 Task: Filter people with the keyword Company.
Action: Mouse moved to (427, 79)
Screenshot: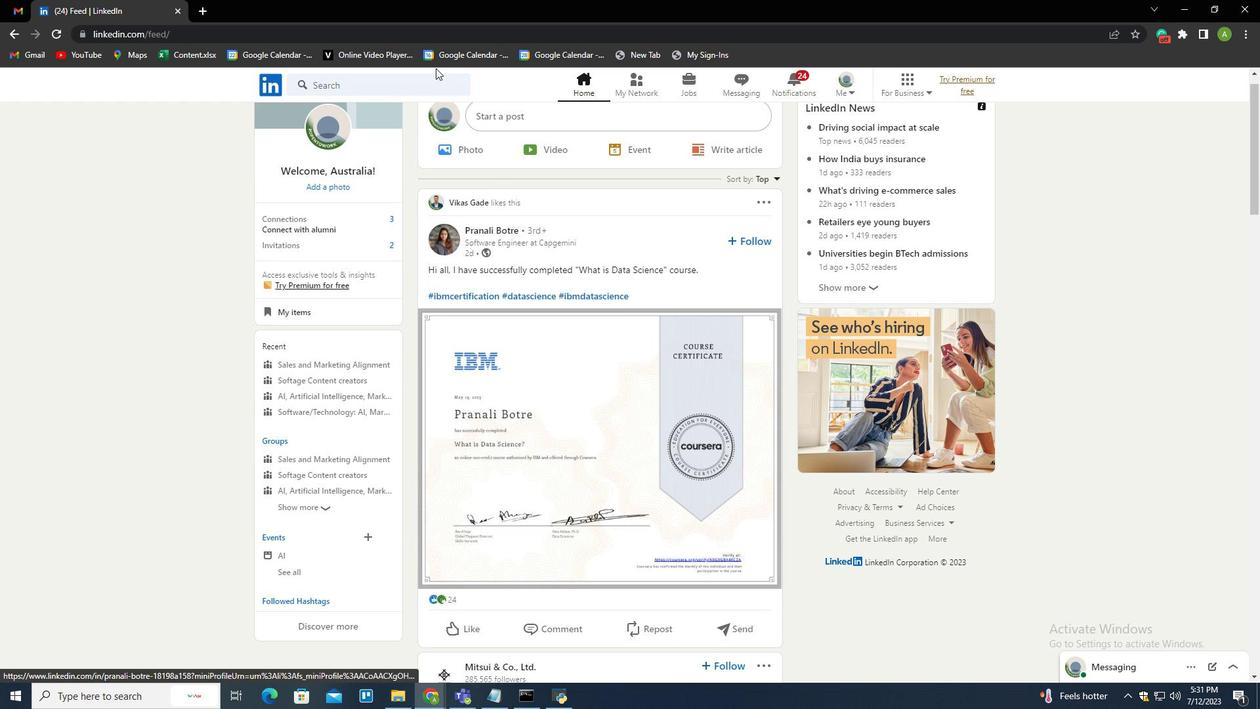 
Action: Mouse pressed left at (427, 79)
Screenshot: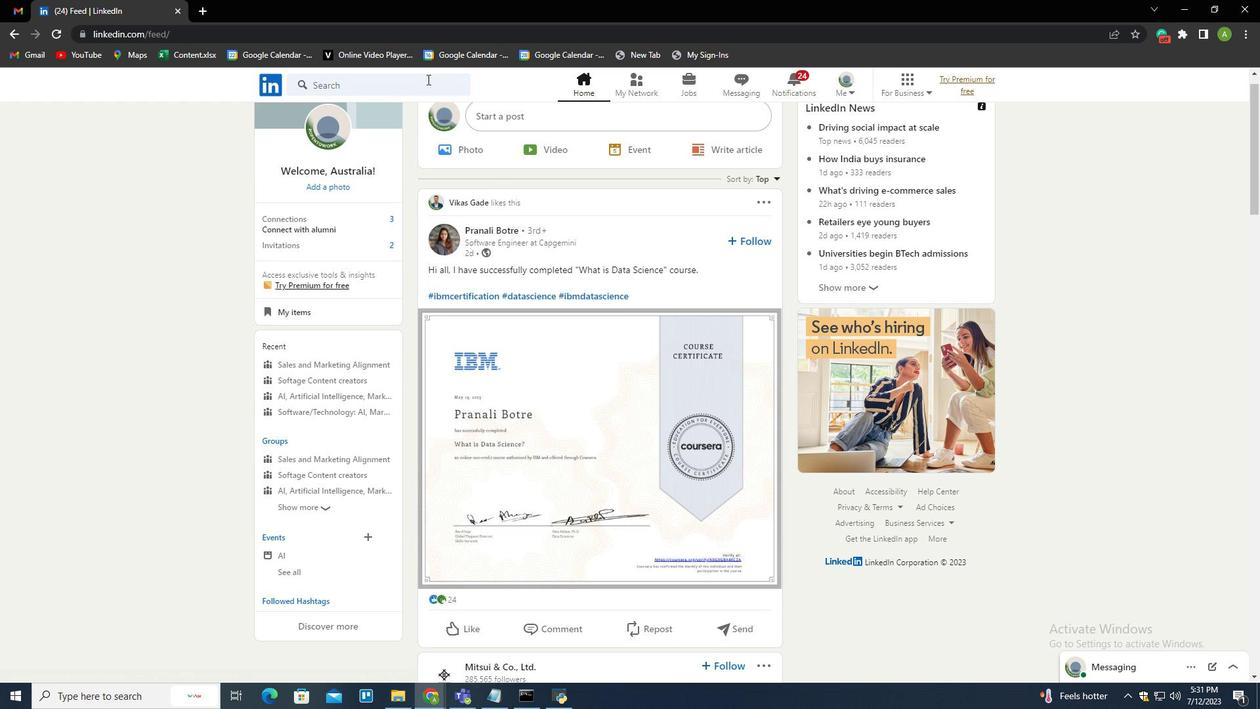 
Action: Mouse moved to (355, 194)
Screenshot: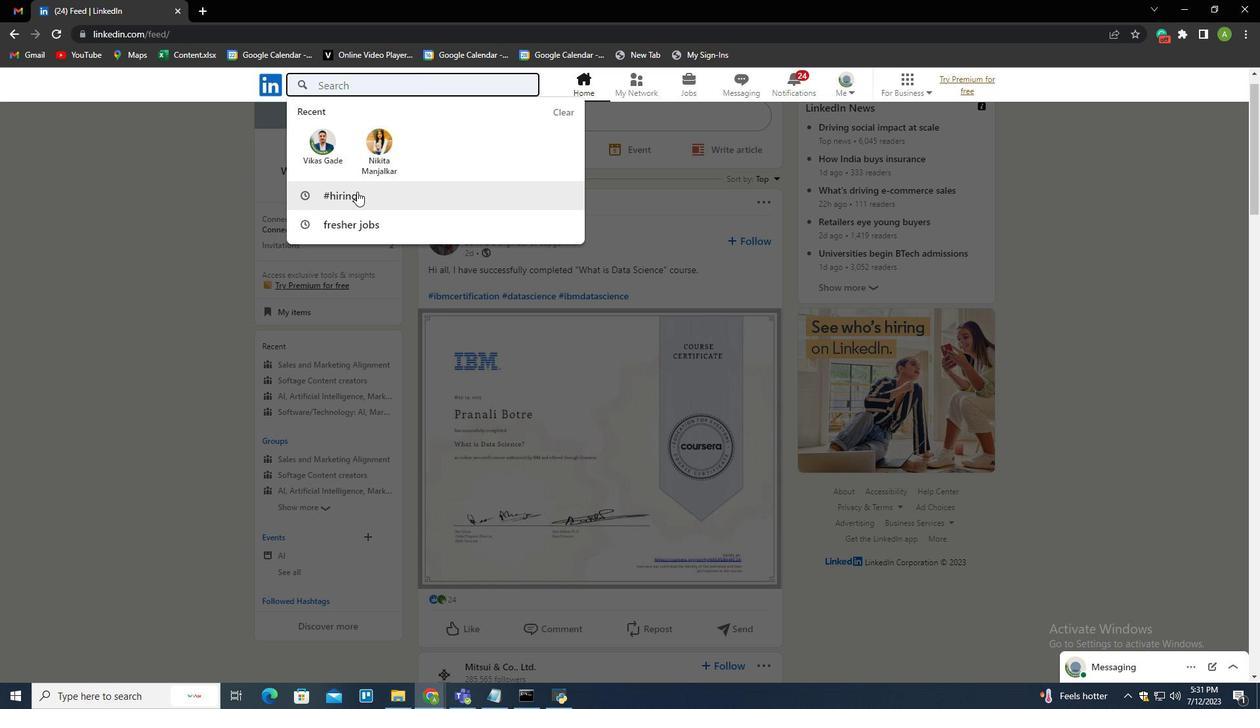 
Action: Mouse pressed left at (355, 194)
Screenshot: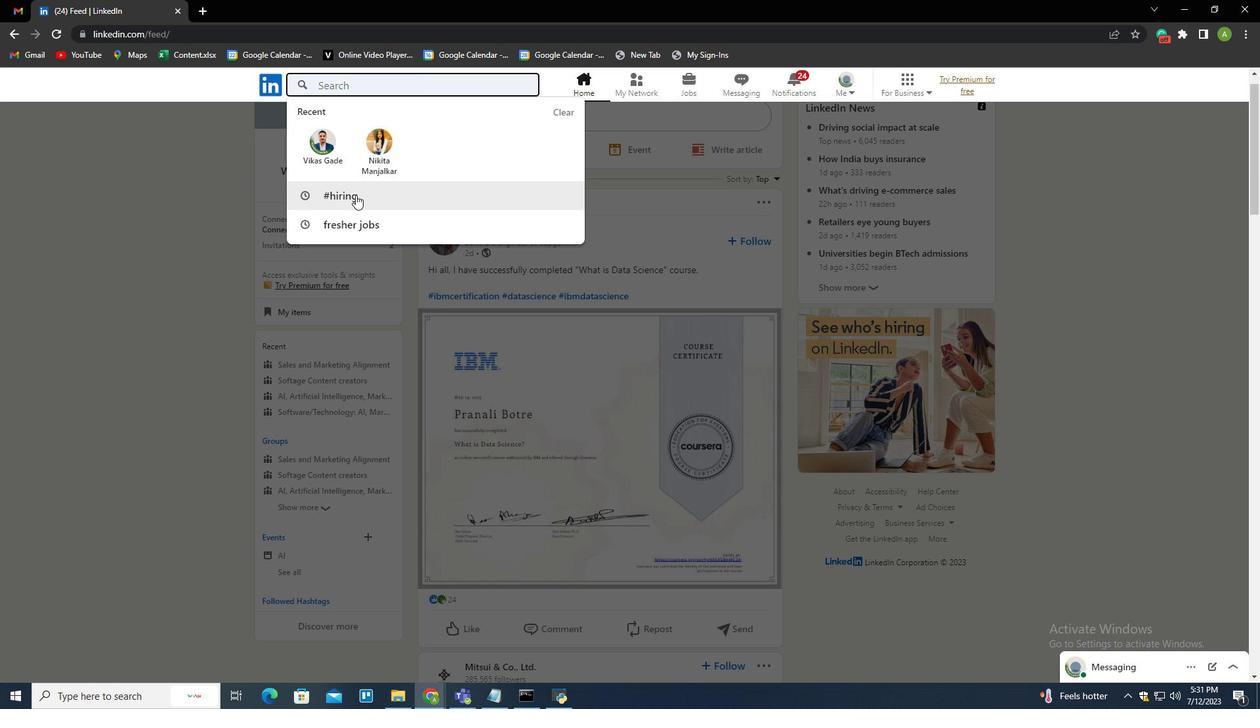 
Action: Mouse moved to (496, 122)
Screenshot: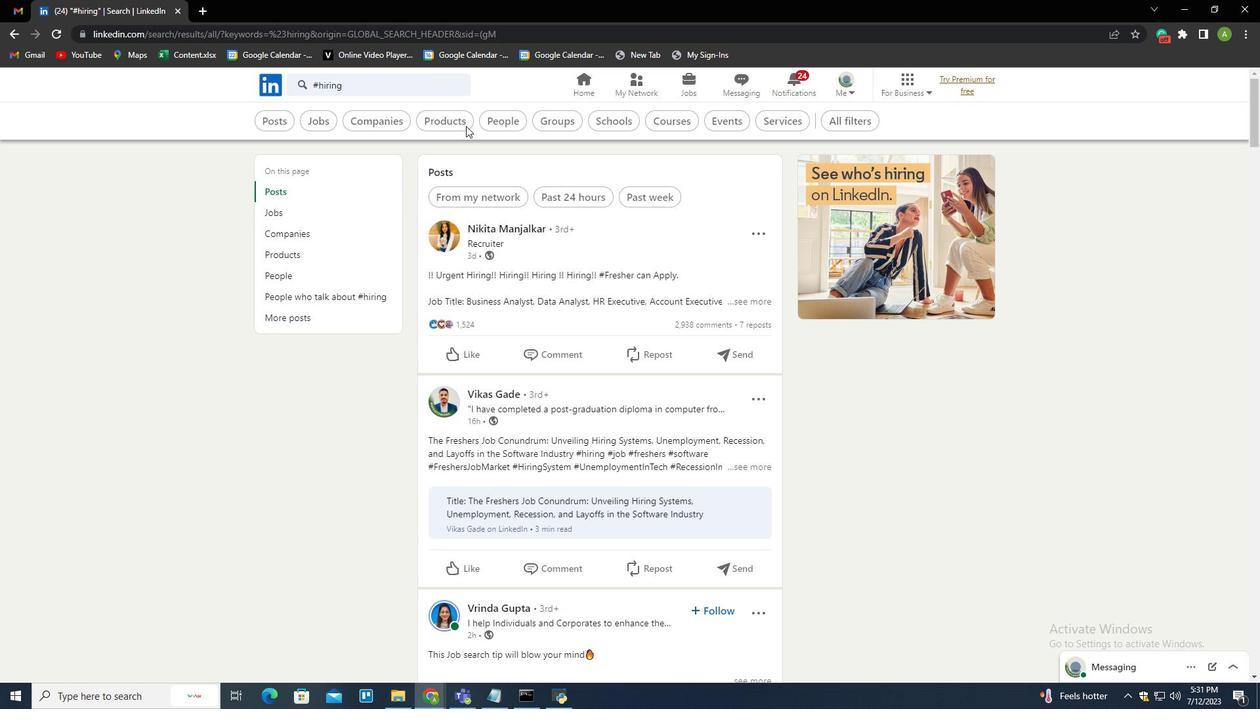 
Action: Mouse pressed left at (496, 122)
Screenshot: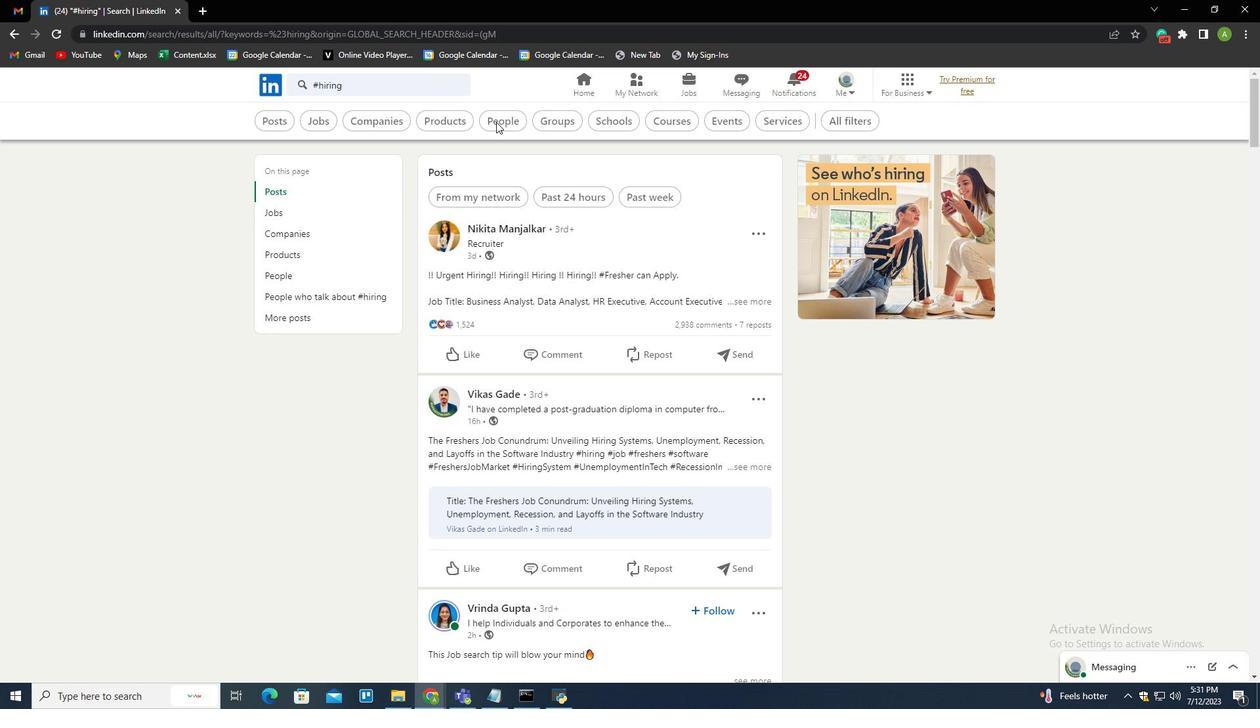 
Action: Mouse moved to (637, 118)
Screenshot: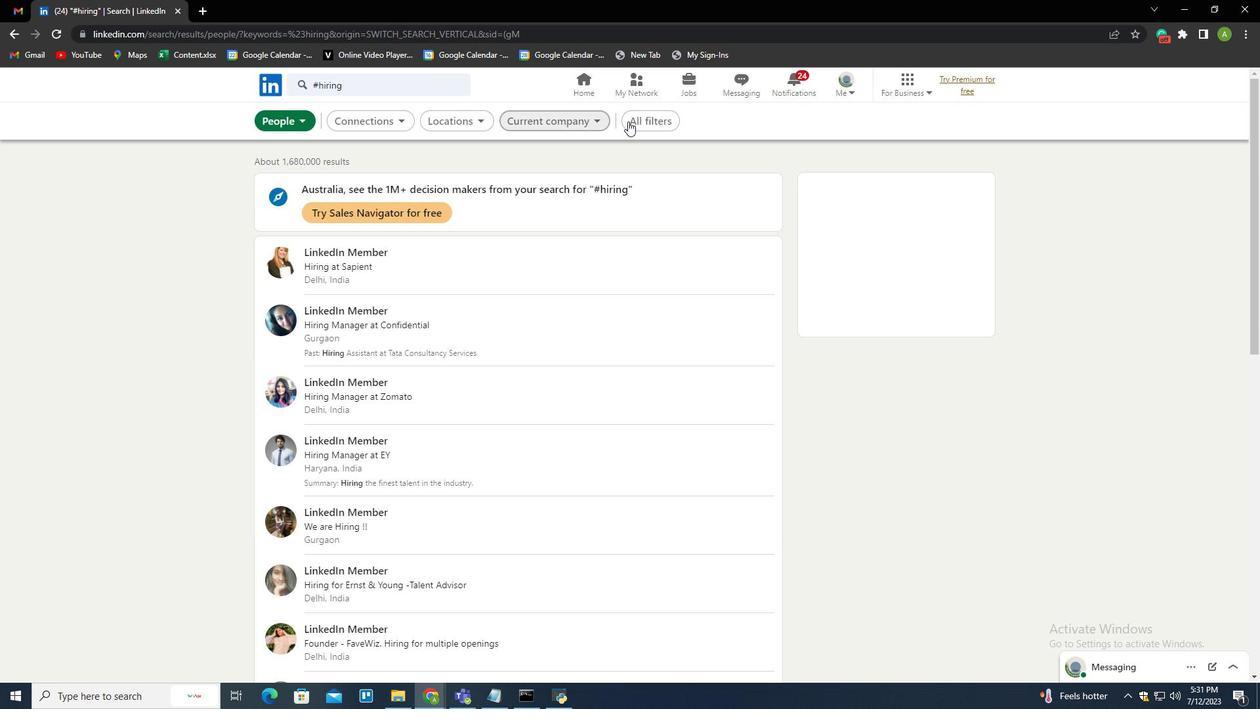 
Action: Mouse pressed left at (637, 118)
Screenshot: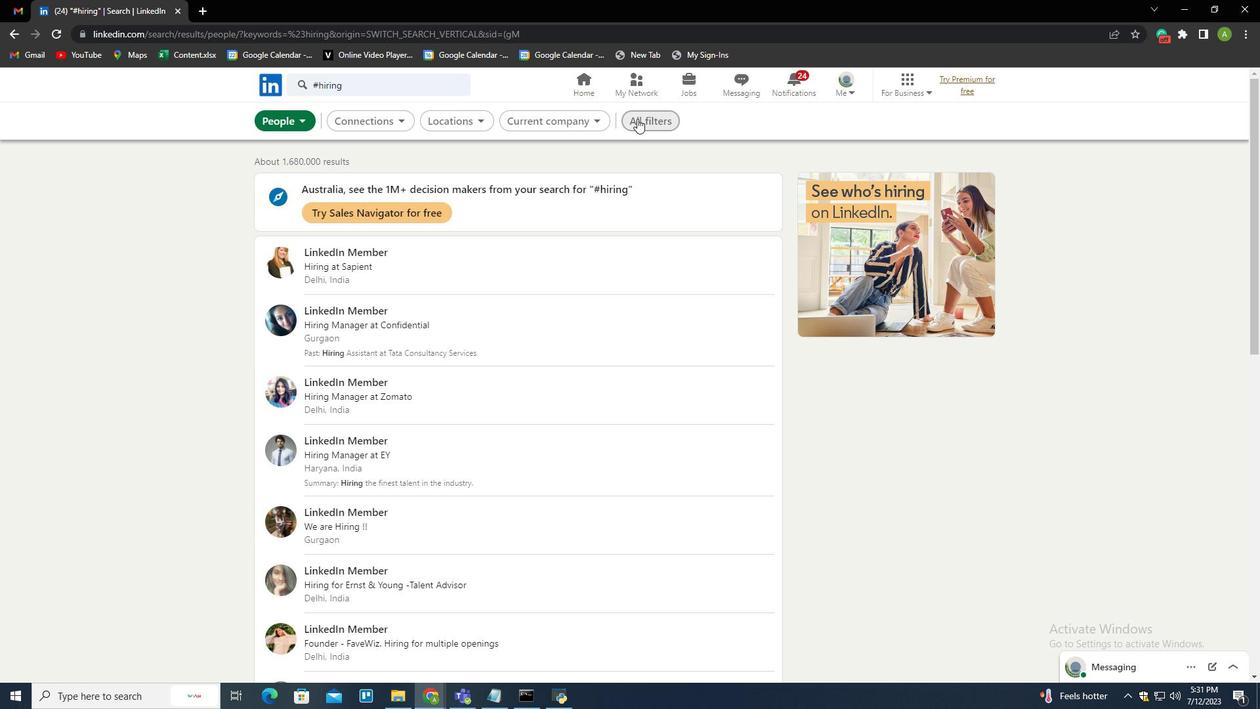 
Action: Mouse moved to (974, 362)
Screenshot: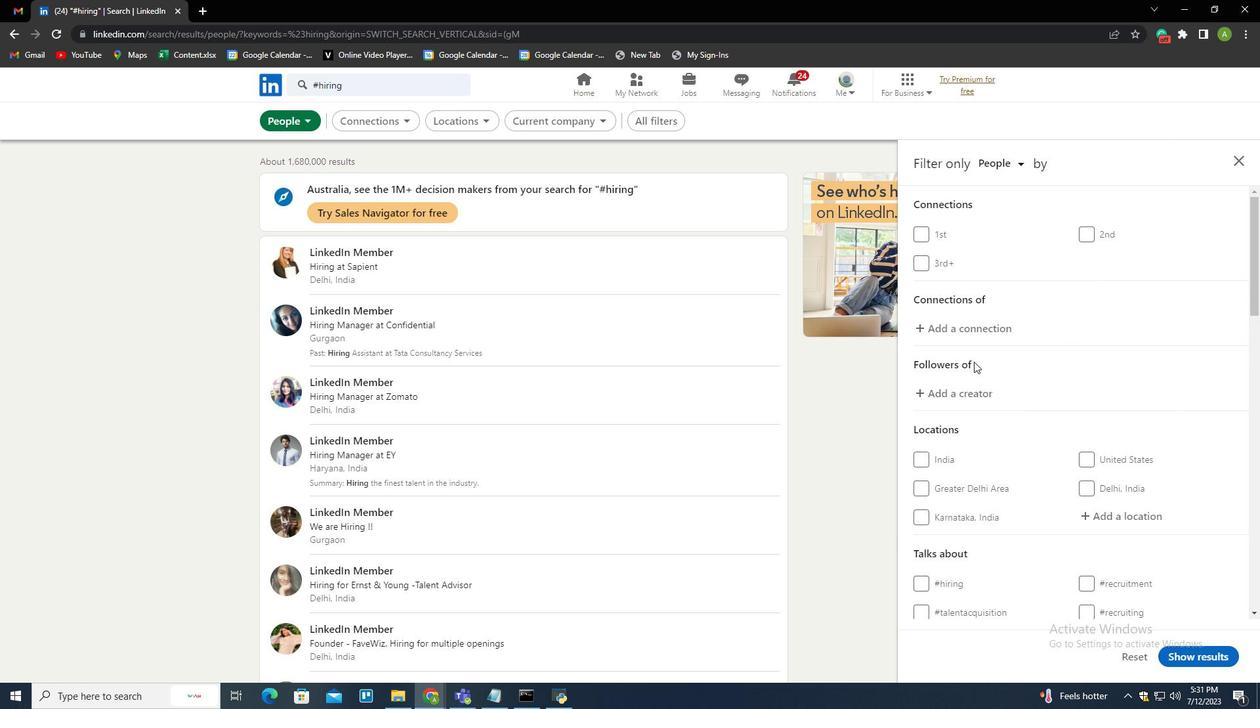 
Action: Mouse scrolled (974, 361) with delta (0, 0)
Screenshot: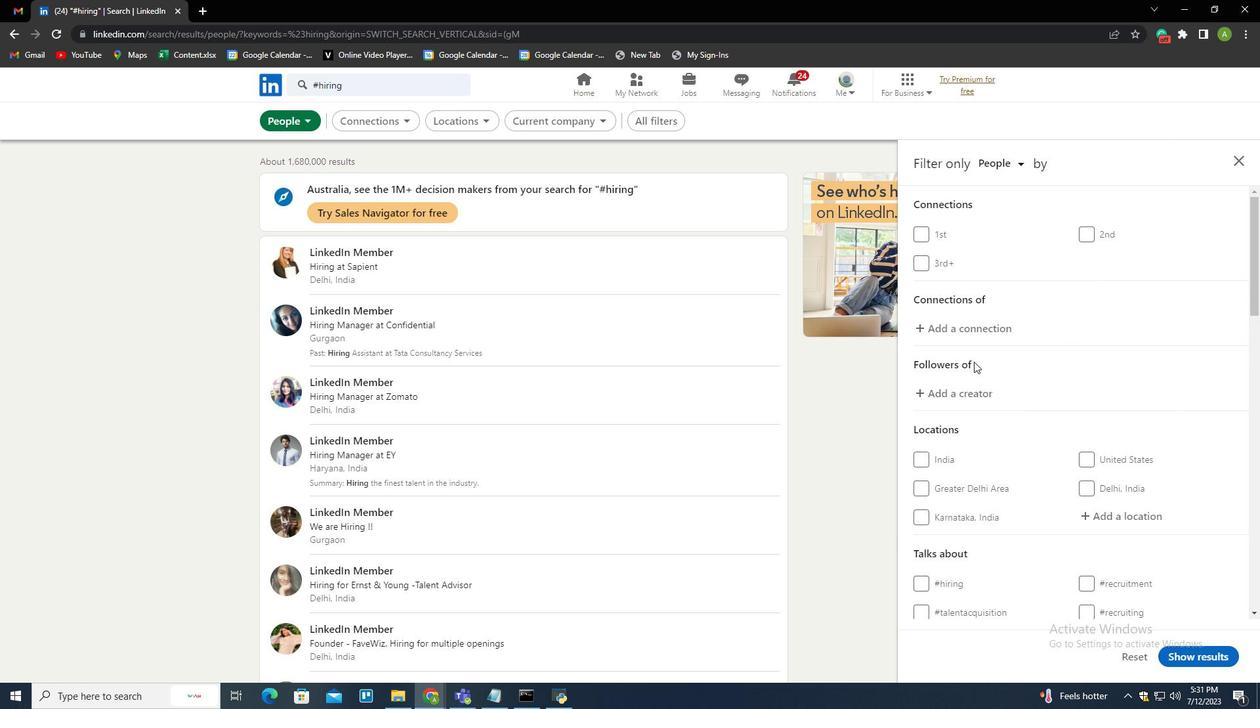 
Action: Mouse moved to (976, 363)
Screenshot: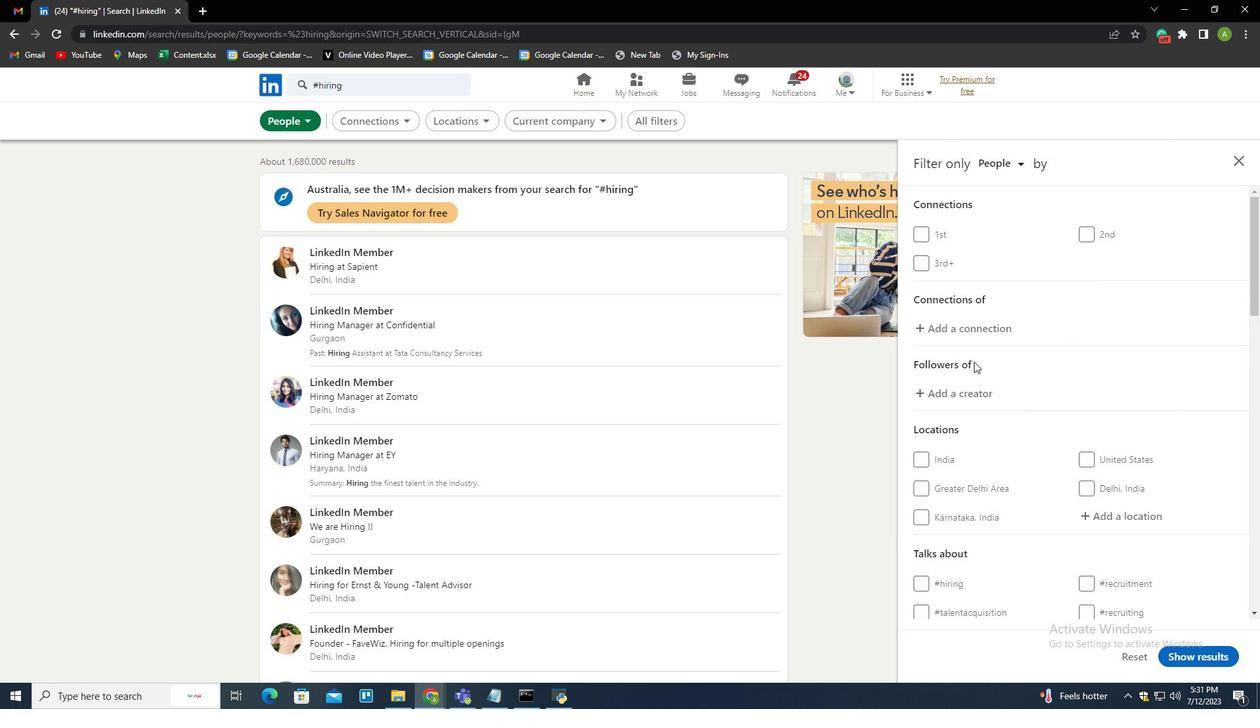 
Action: Mouse scrolled (976, 363) with delta (0, 0)
Screenshot: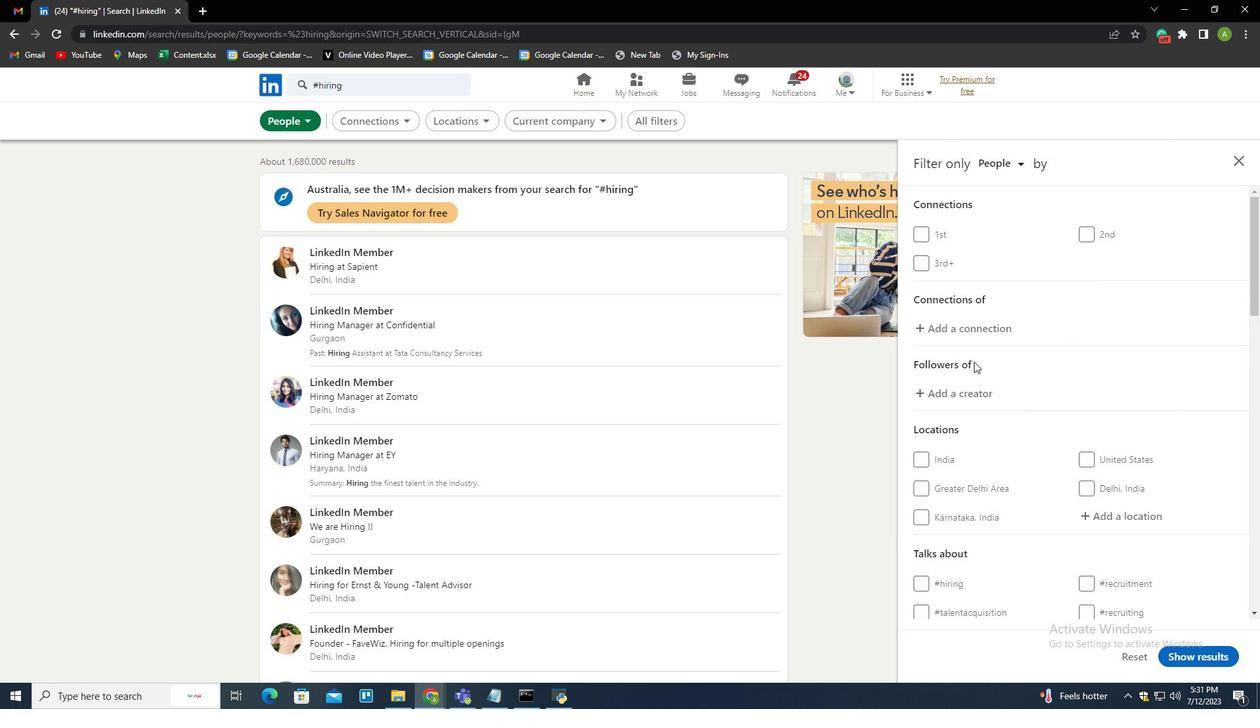 
Action: Mouse scrolled (976, 363) with delta (0, 0)
Screenshot: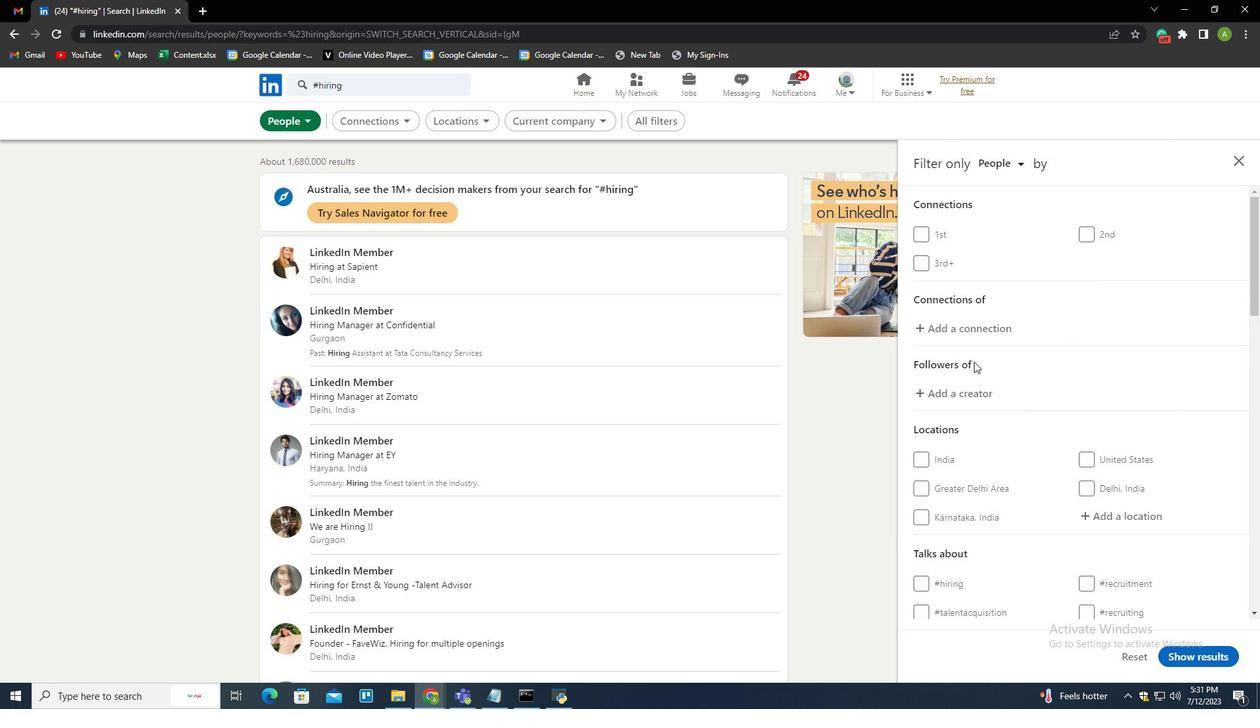 
Action: Mouse scrolled (976, 363) with delta (0, 0)
Screenshot: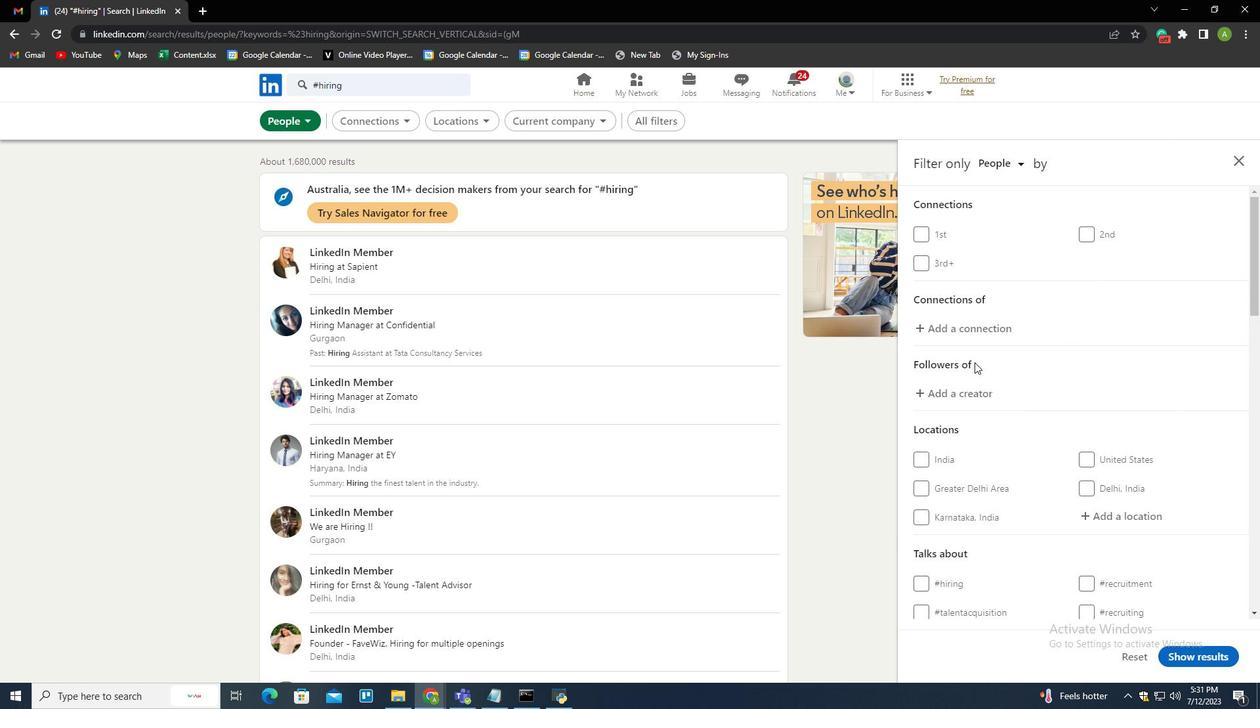 
Action: Mouse scrolled (976, 363) with delta (0, 0)
Screenshot: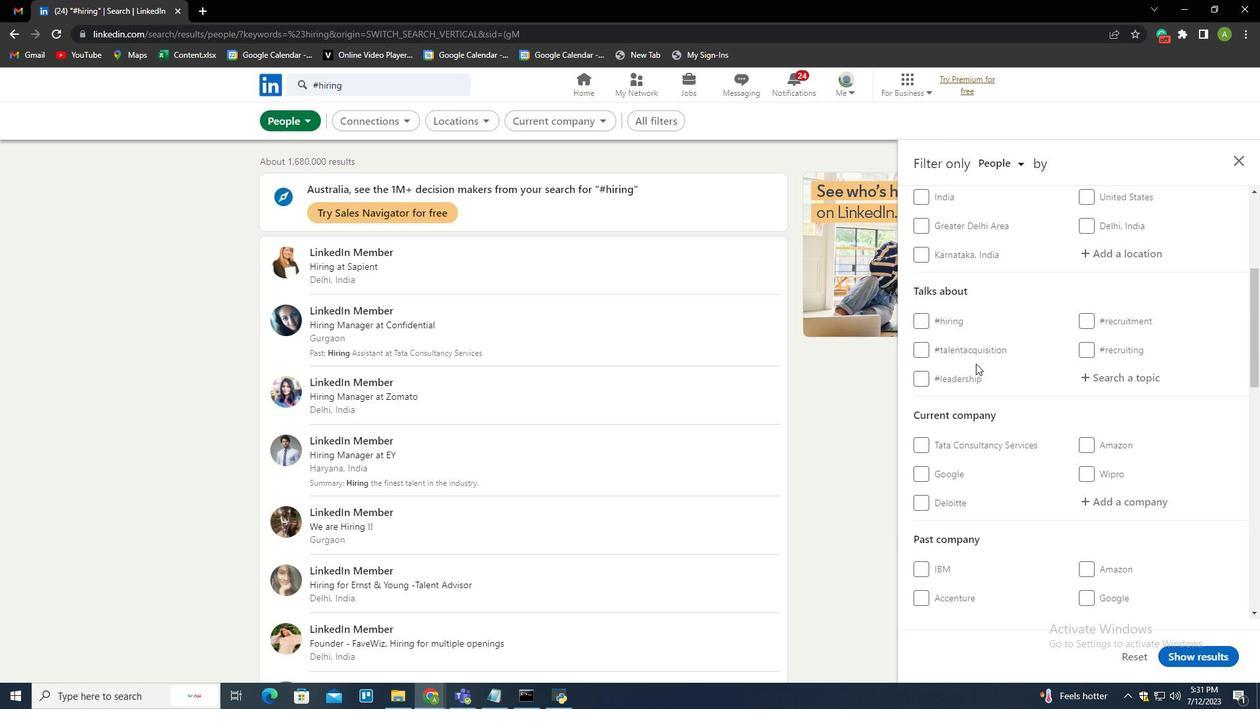 
Action: Mouse scrolled (976, 363) with delta (0, 0)
Screenshot: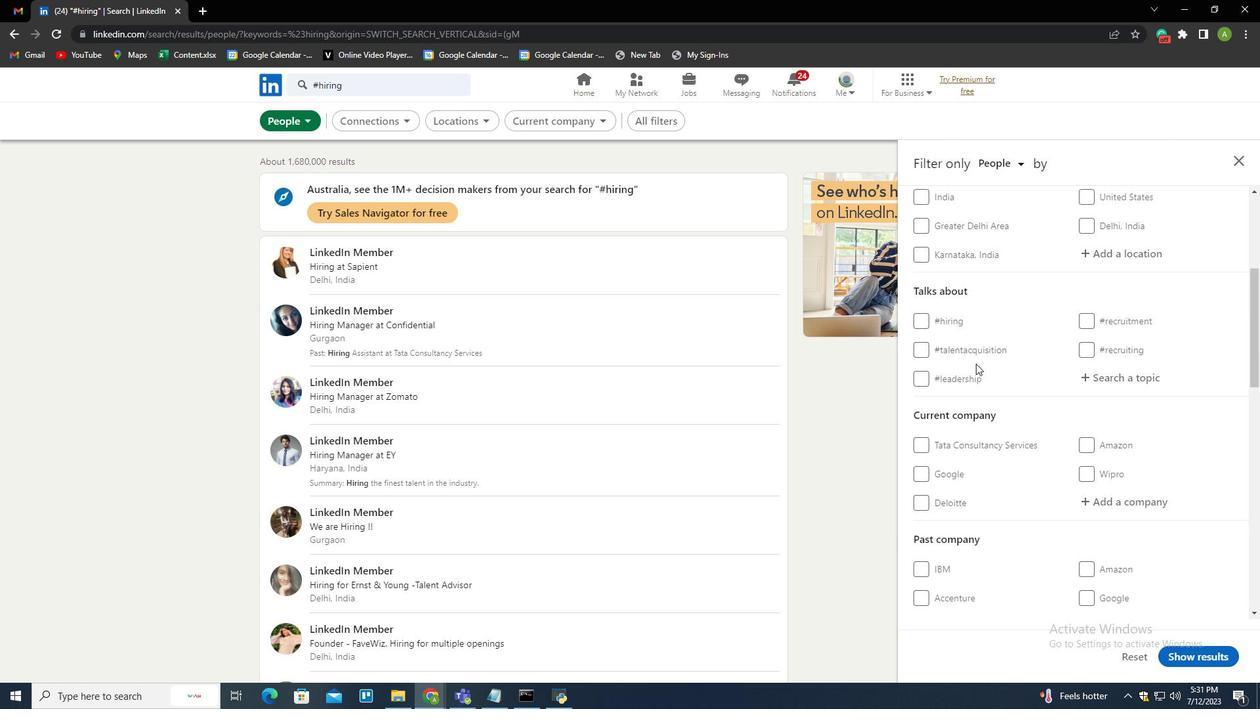 
Action: Mouse scrolled (976, 363) with delta (0, 0)
Screenshot: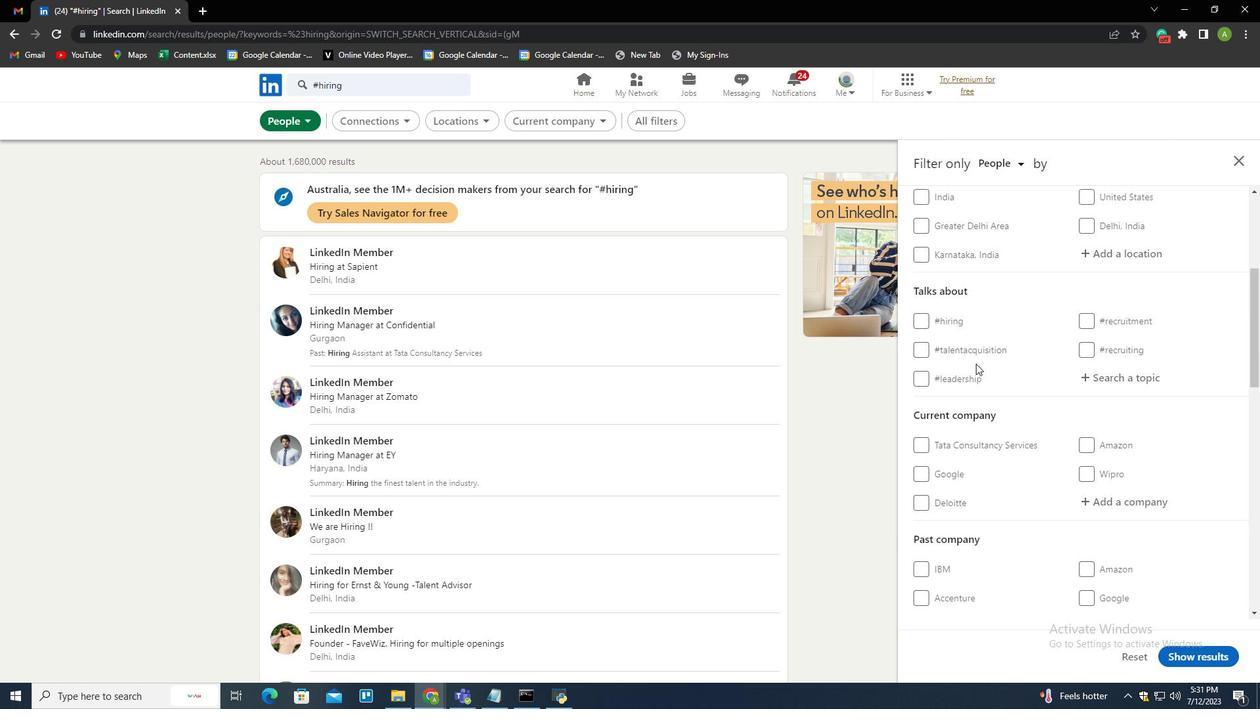 
Action: Mouse scrolled (976, 363) with delta (0, 0)
Screenshot: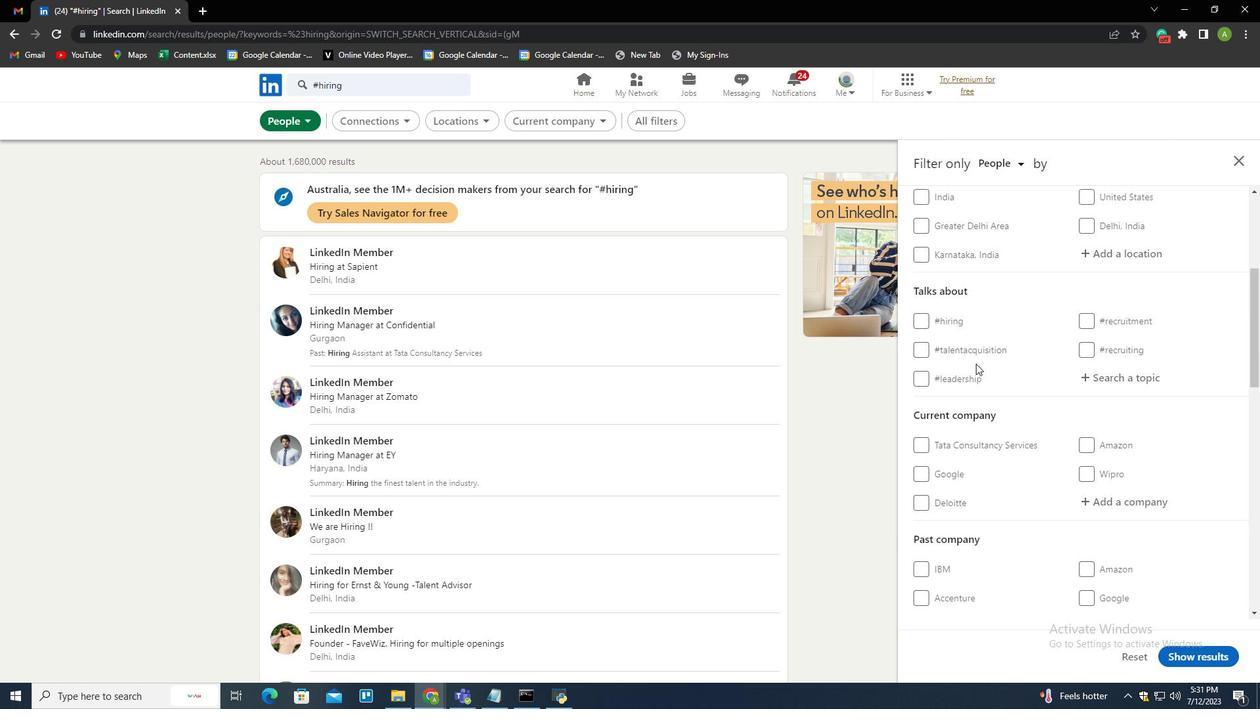 
Action: Mouse scrolled (976, 363) with delta (0, 0)
Screenshot: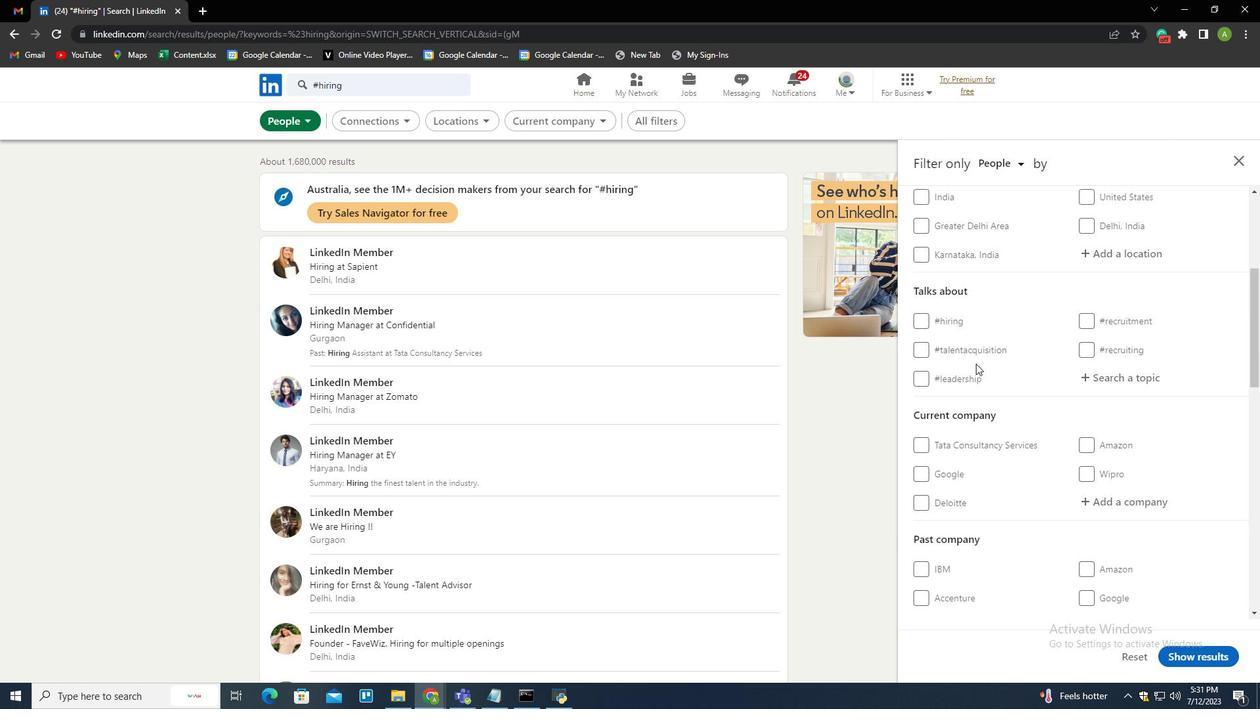 
Action: Mouse scrolled (976, 363) with delta (0, 0)
Screenshot: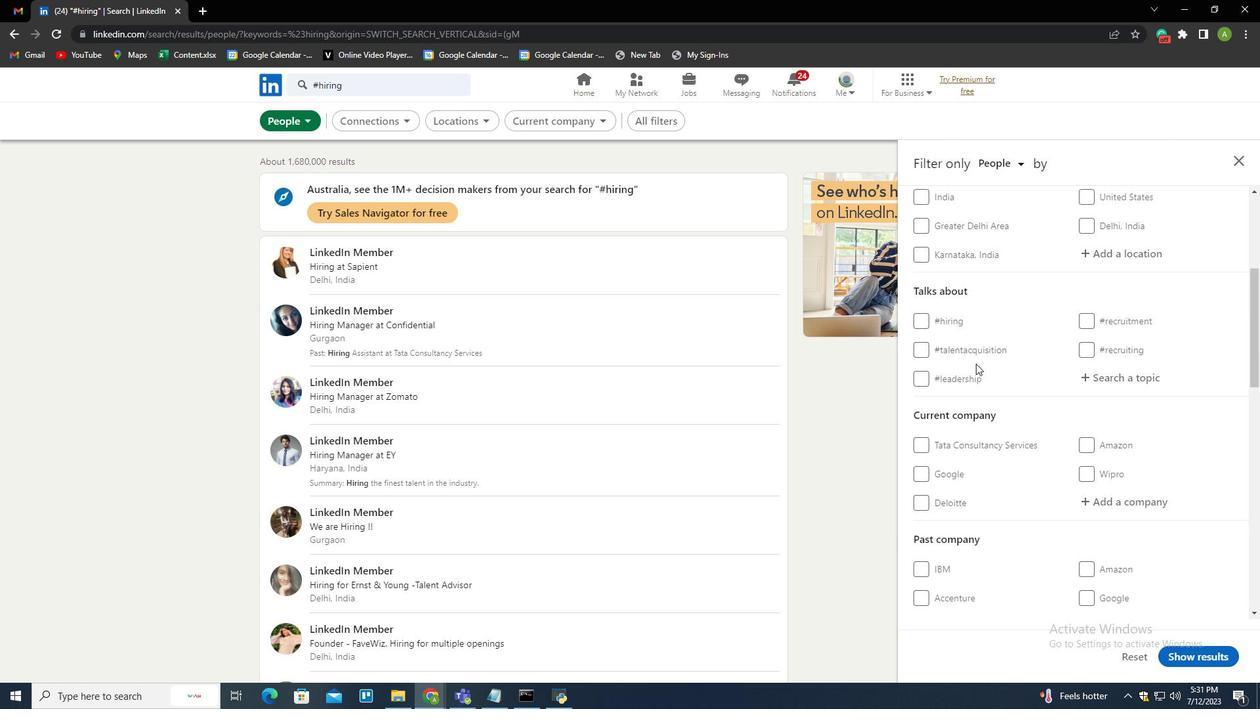 
Action: Mouse scrolled (976, 363) with delta (0, 0)
Screenshot: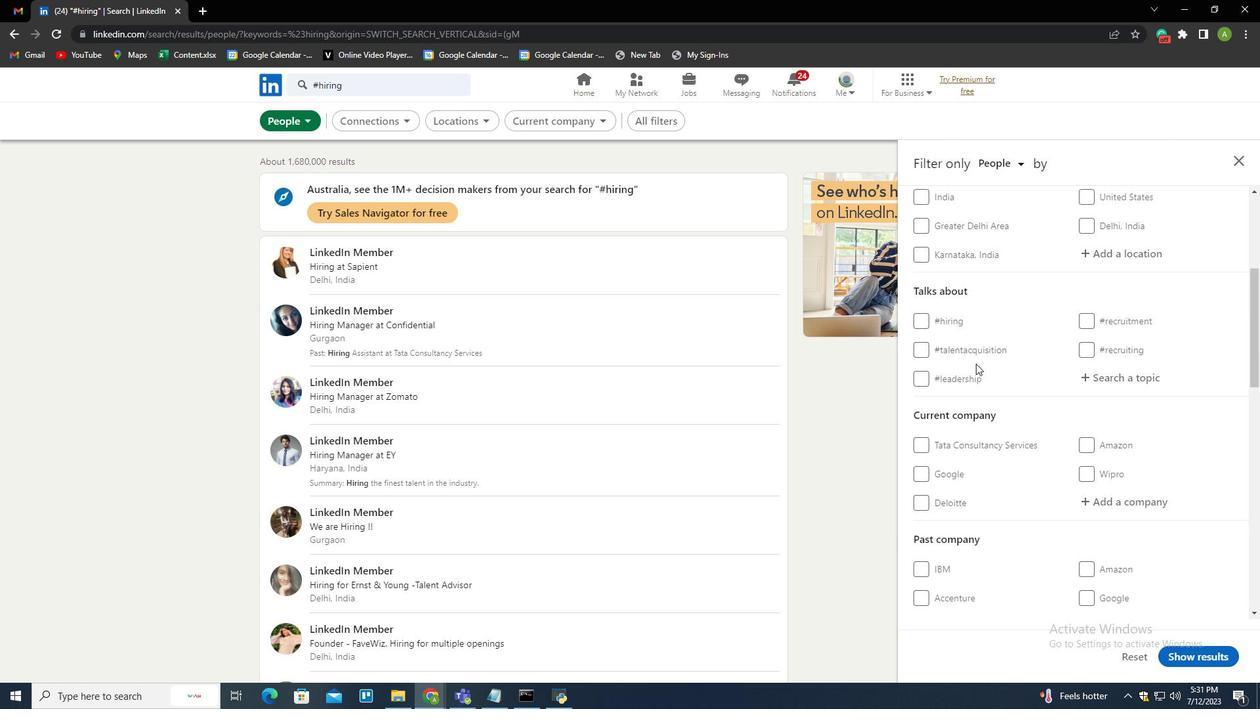 
Action: Mouse scrolled (976, 363) with delta (0, 0)
Screenshot: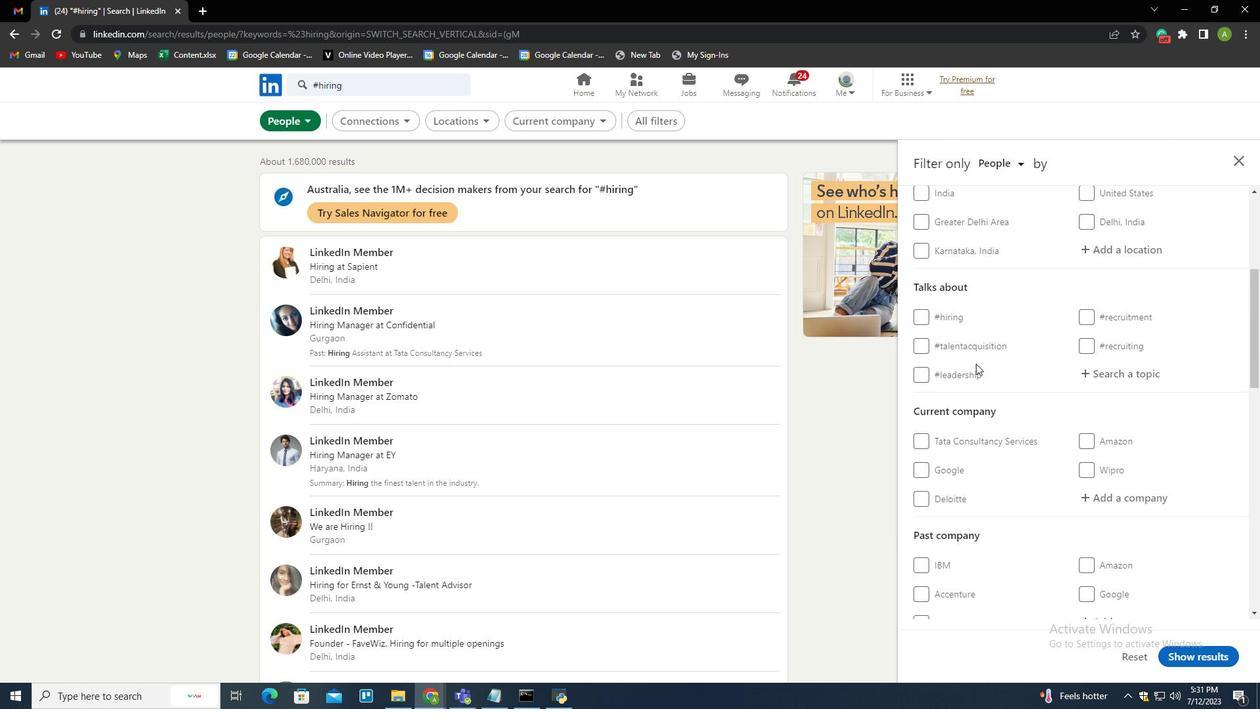 
Action: Mouse scrolled (976, 363) with delta (0, 0)
Screenshot: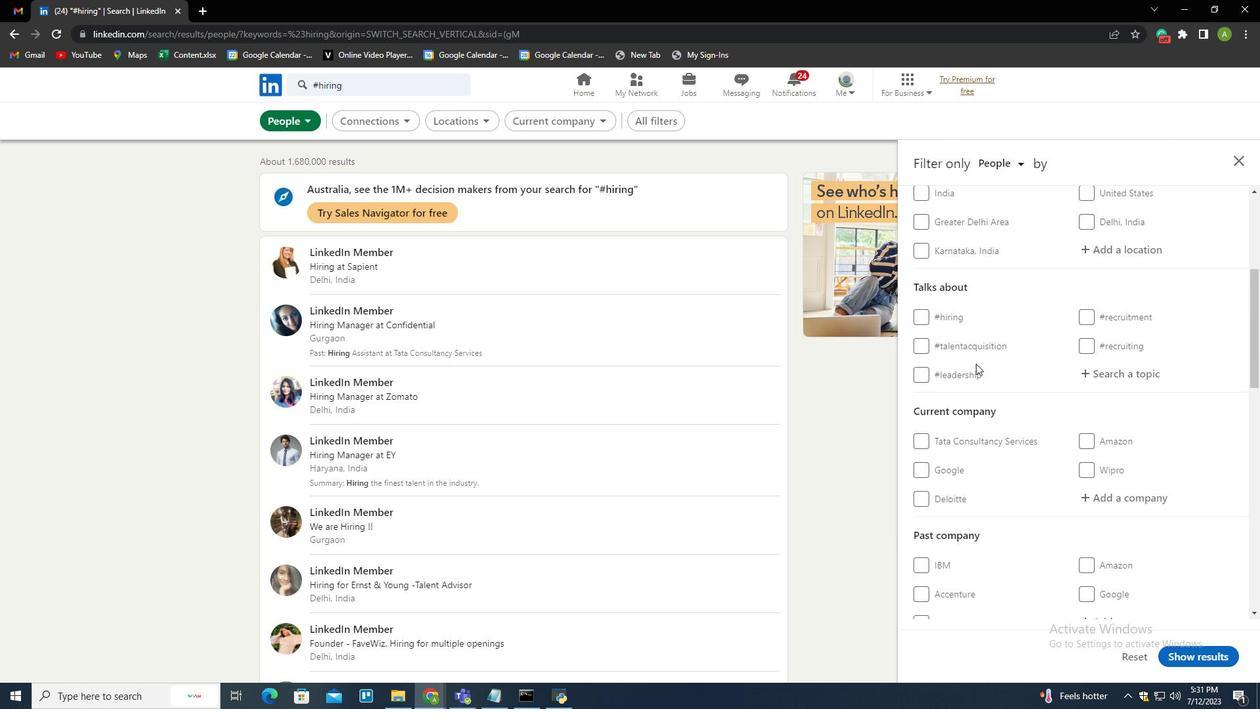 
Action: Mouse scrolled (976, 363) with delta (0, 0)
Screenshot: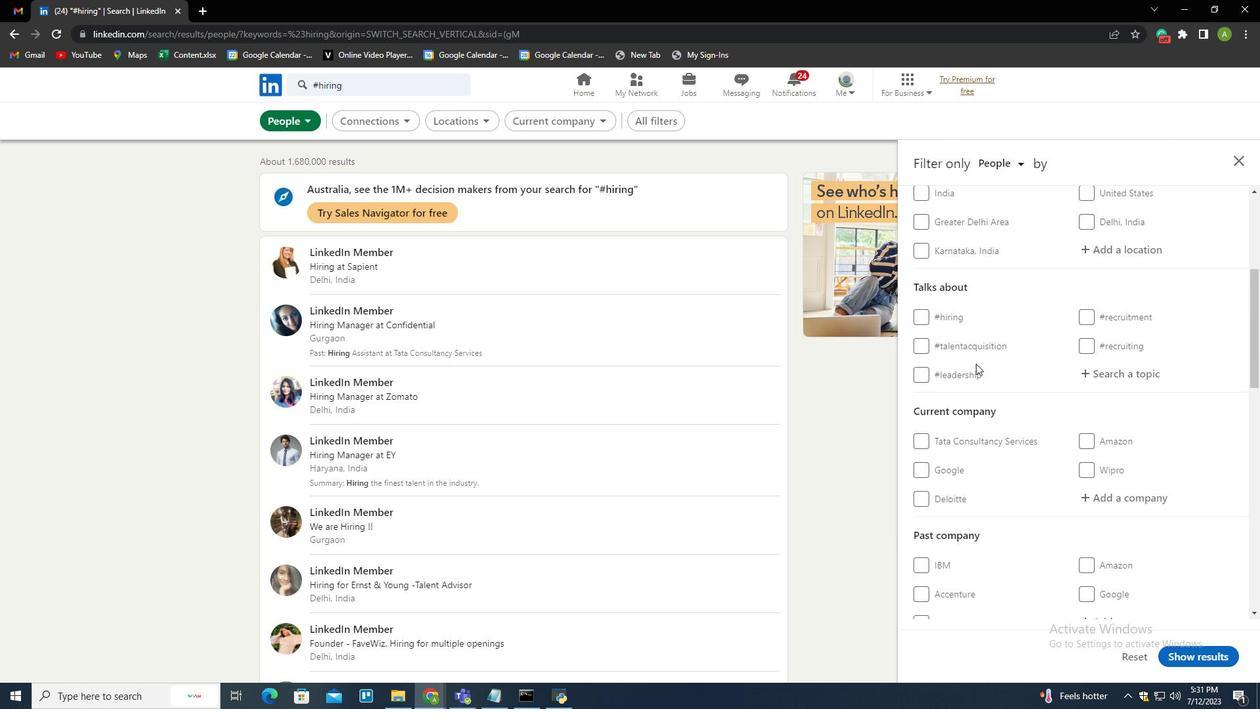 
Action: Mouse moved to (1037, 430)
Screenshot: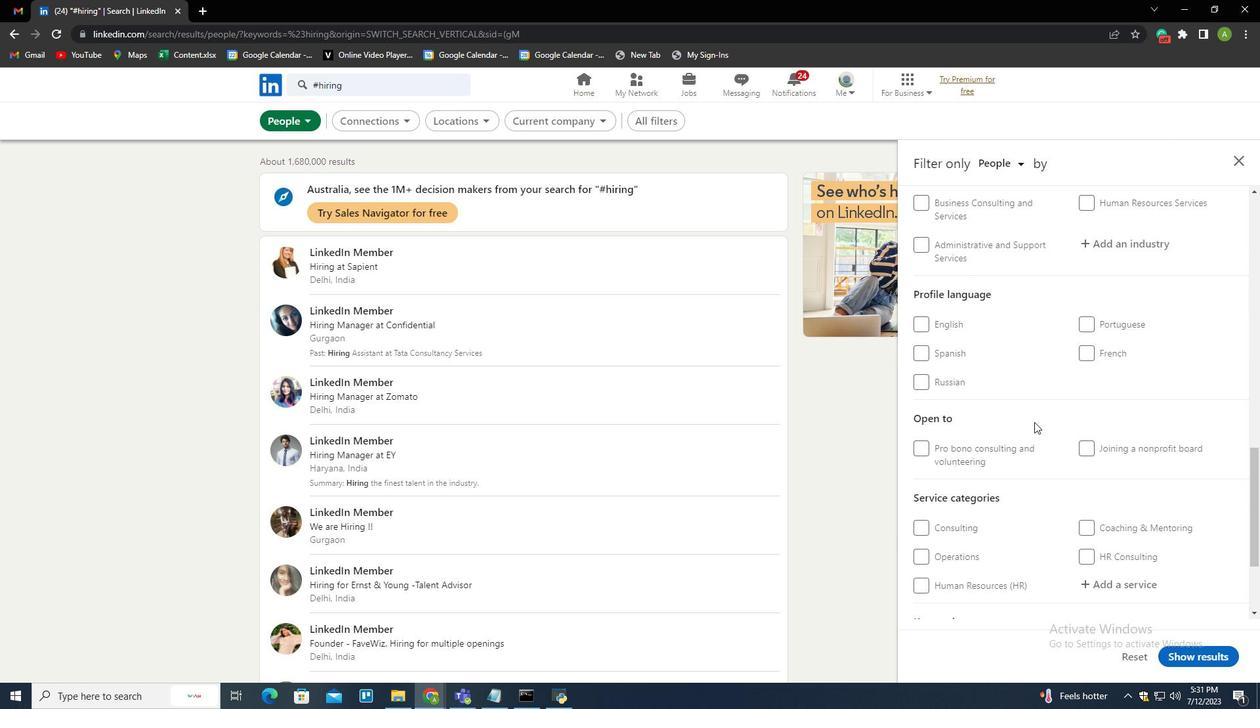 
Action: Mouse scrolled (1037, 429) with delta (0, 0)
Screenshot: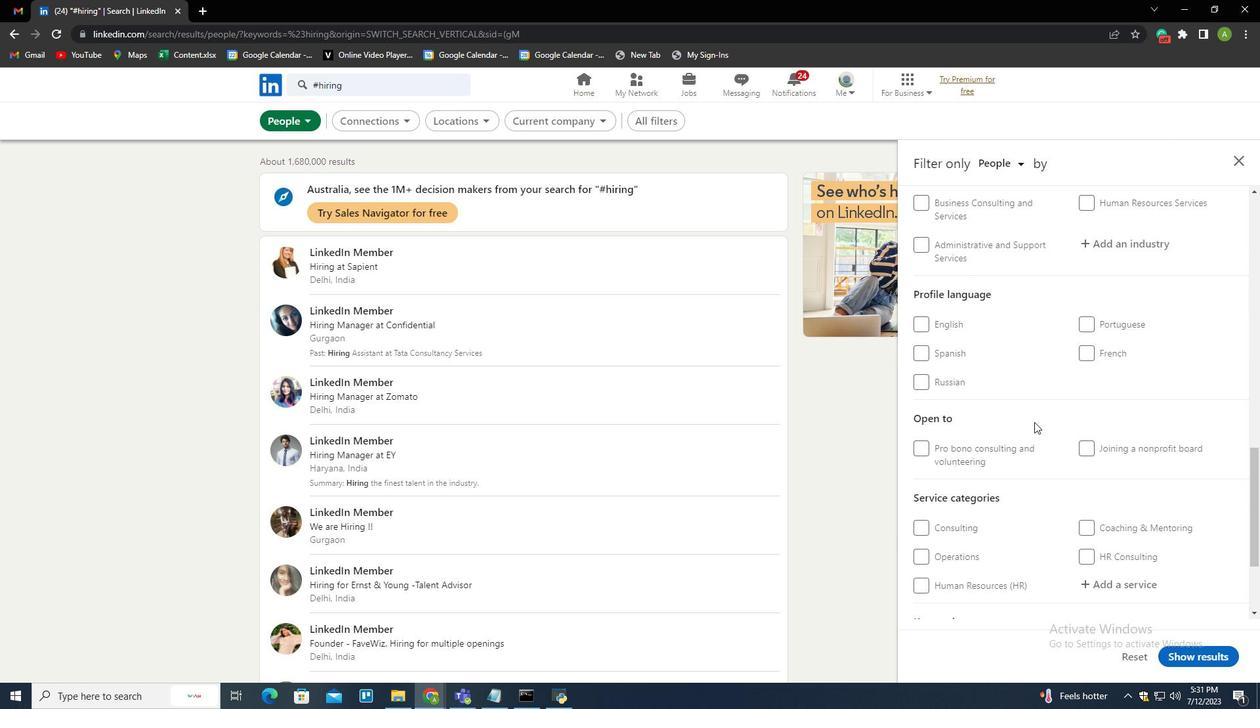 
Action: Mouse scrolled (1037, 429) with delta (0, 0)
Screenshot: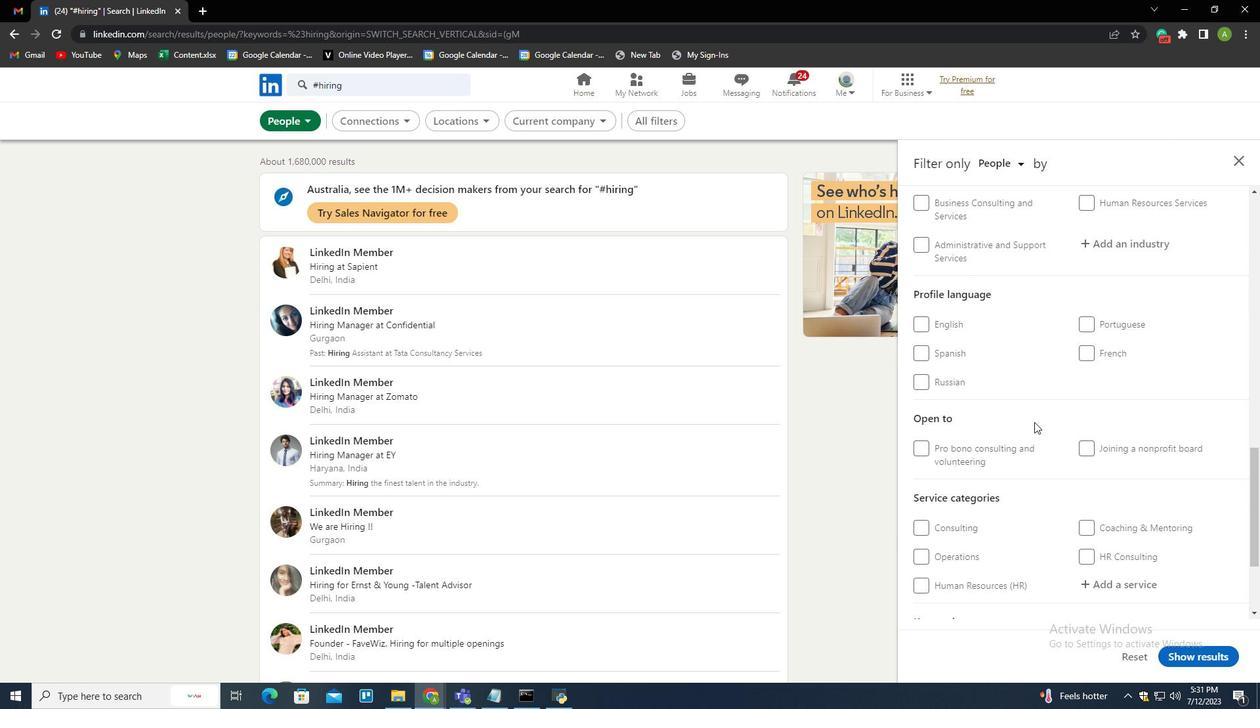 
Action: Mouse scrolled (1037, 429) with delta (0, 0)
Screenshot: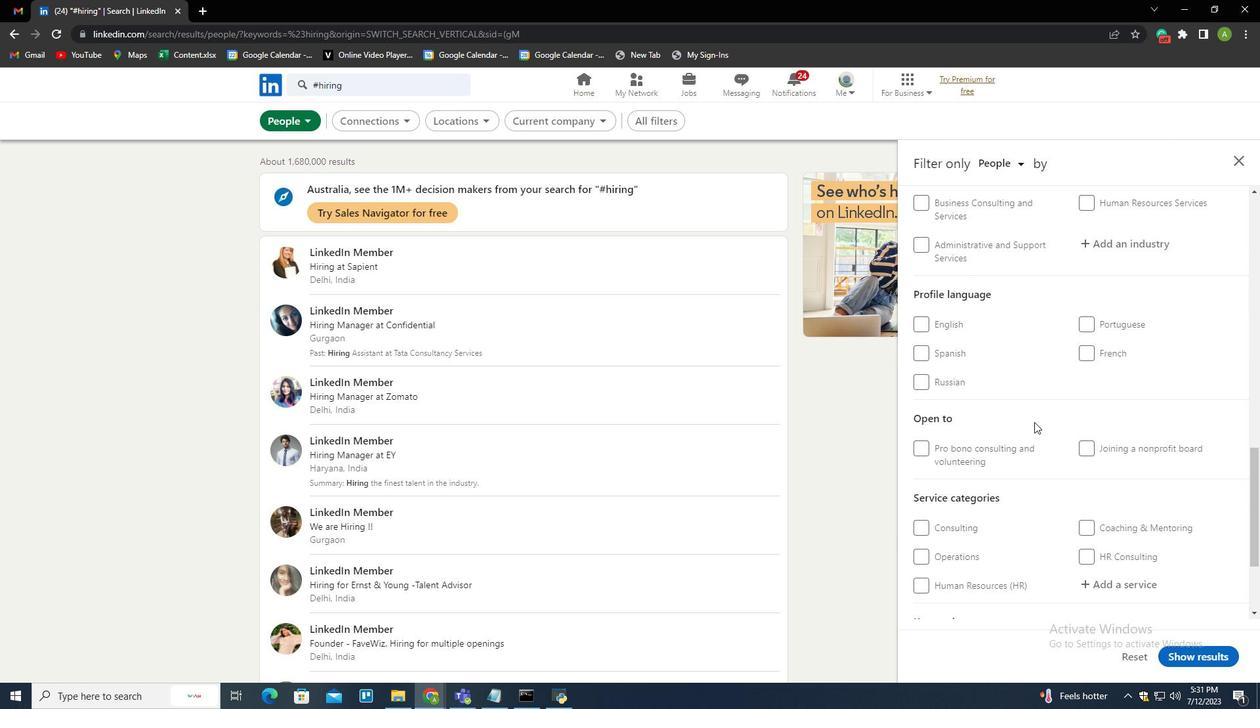 
Action: Mouse scrolled (1037, 429) with delta (0, 0)
Screenshot: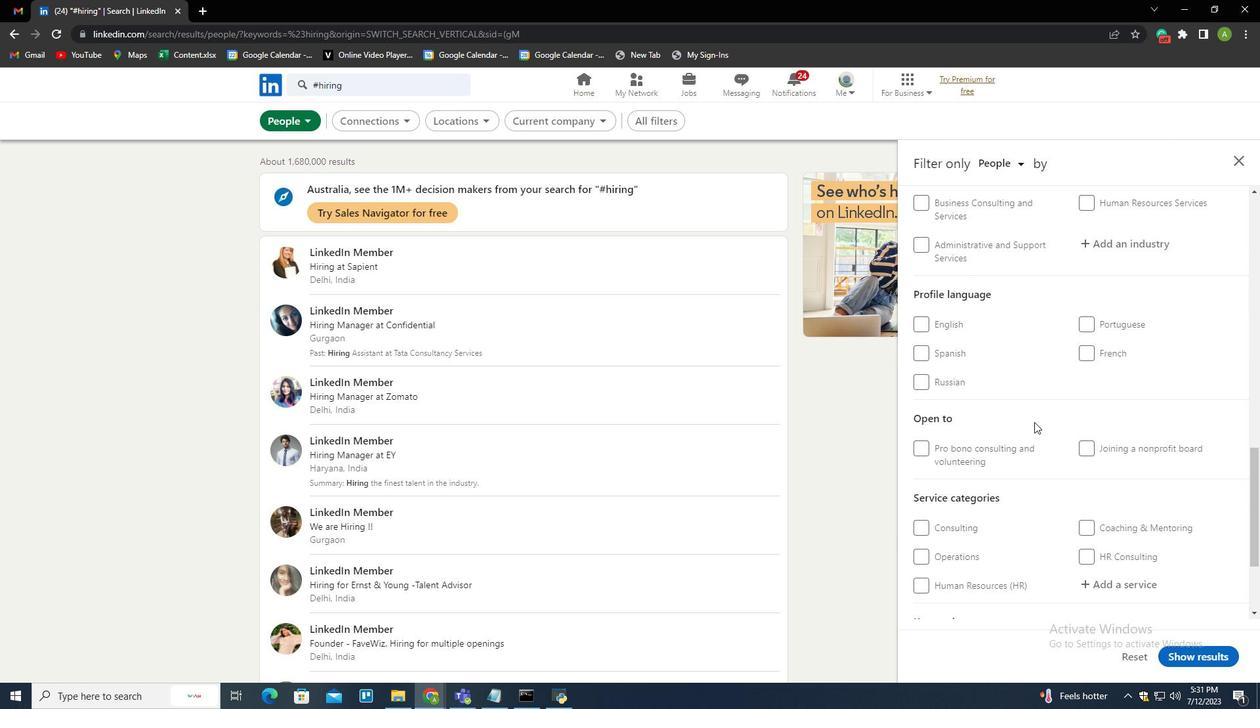 
Action: Mouse moved to (1047, 444)
Screenshot: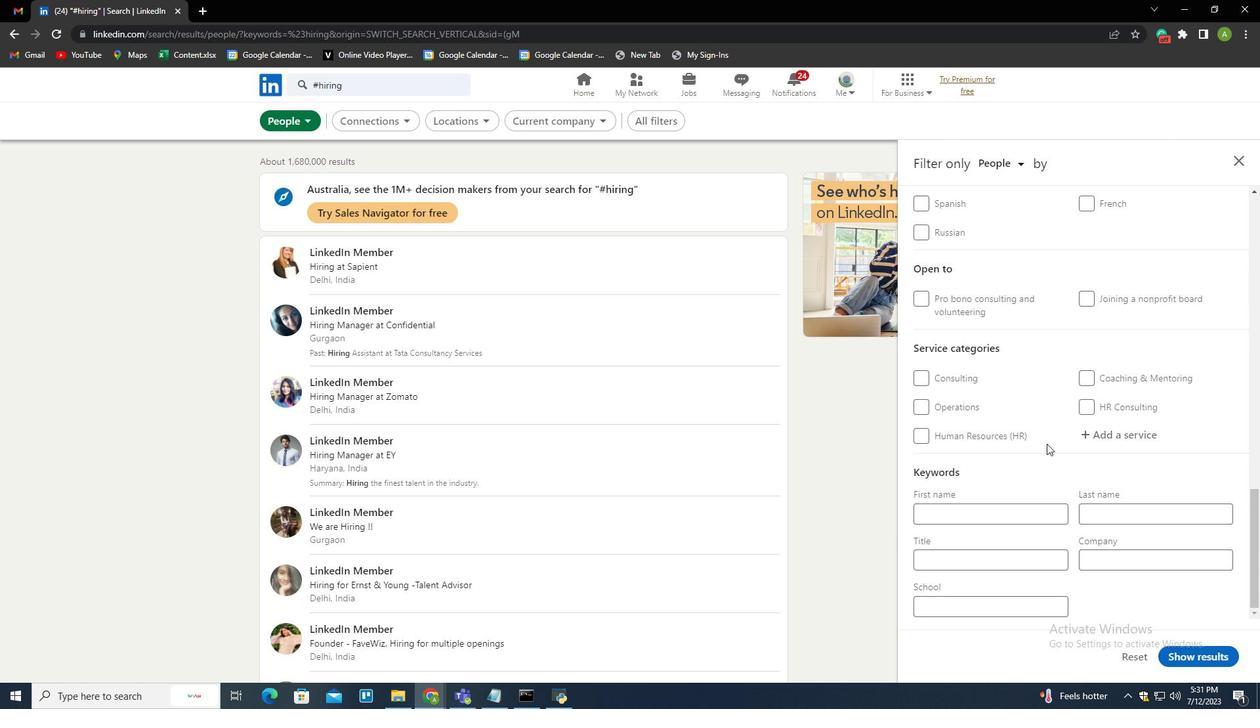 
Action: Mouse scrolled (1047, 443) with delta (0, 0)
Screenshot: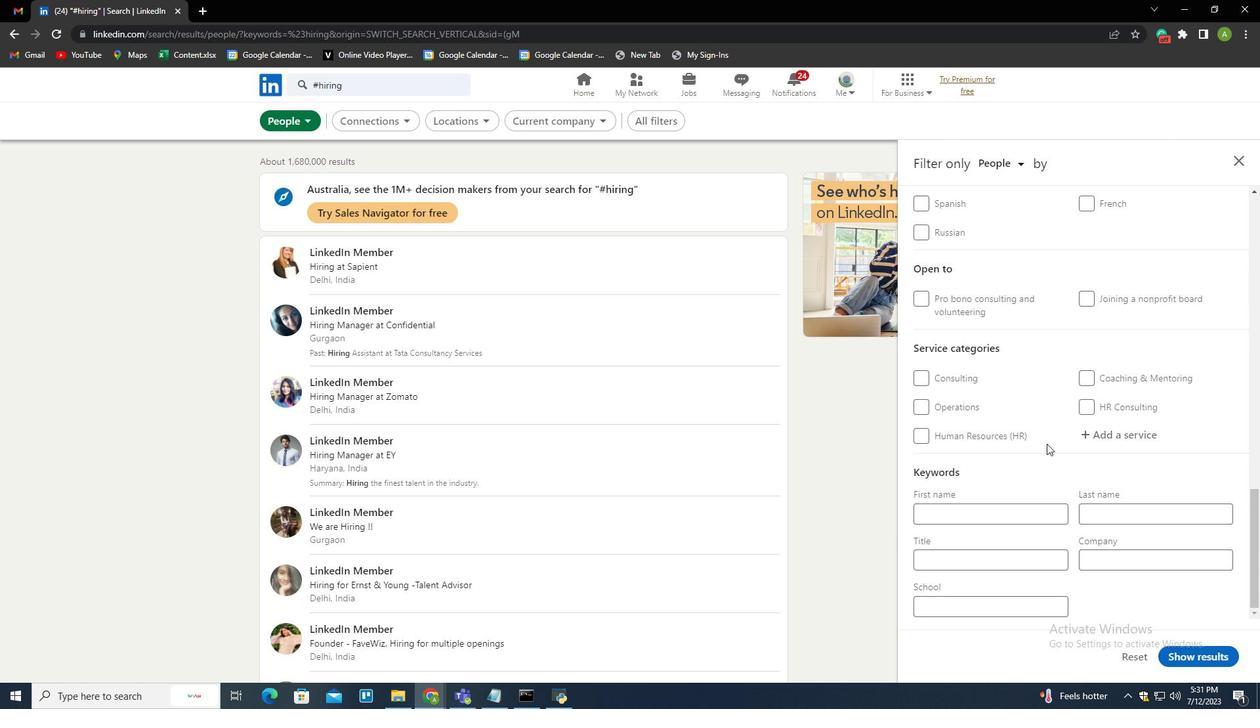 
Action: Mouse scrolled (1047, 443) with delta (0, 0)
Screenshot: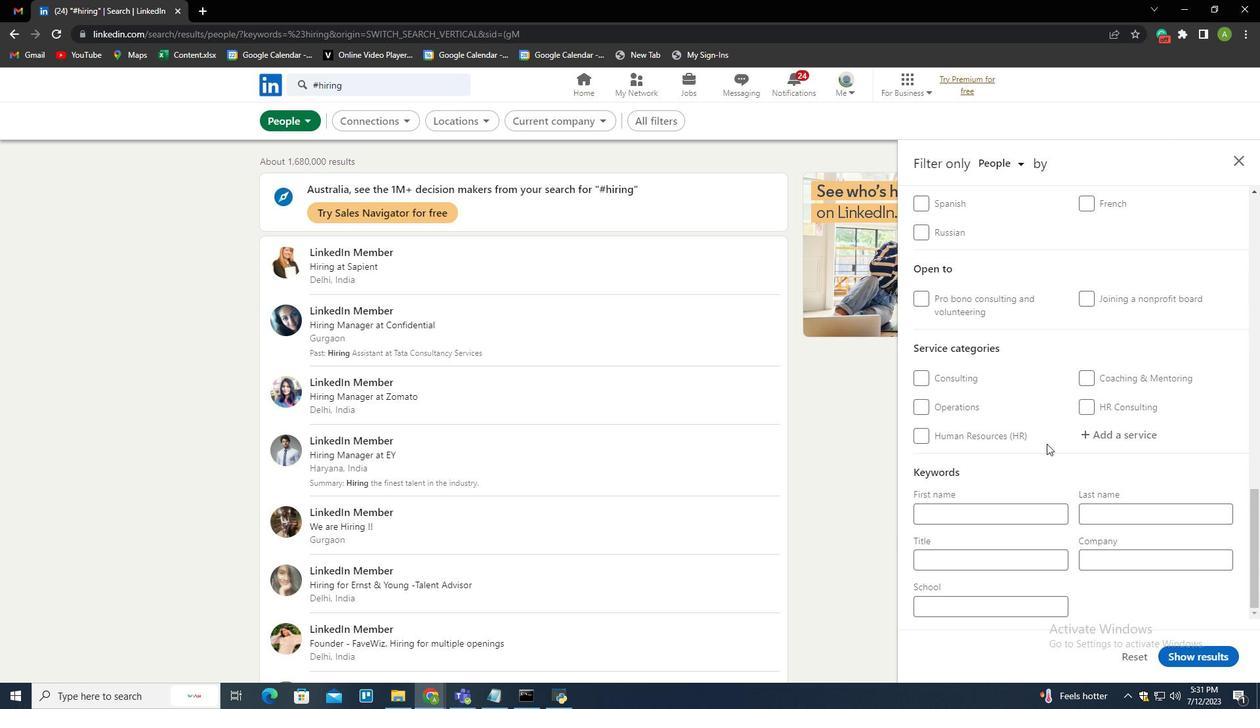 
Action: Mouse scrolled (1047, 443) with delta (0, 0)
Screenshot: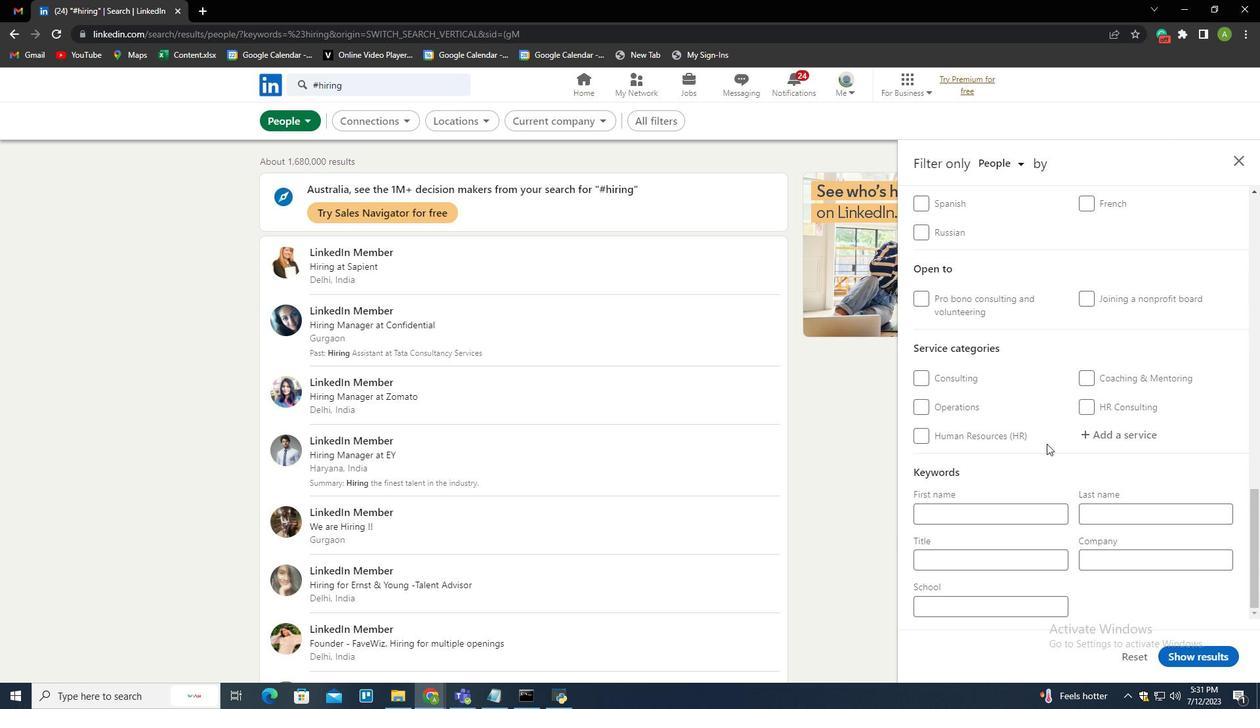 
Action: Mouse scrolled (1047, 443) with delta (0, 0)
Screenshot: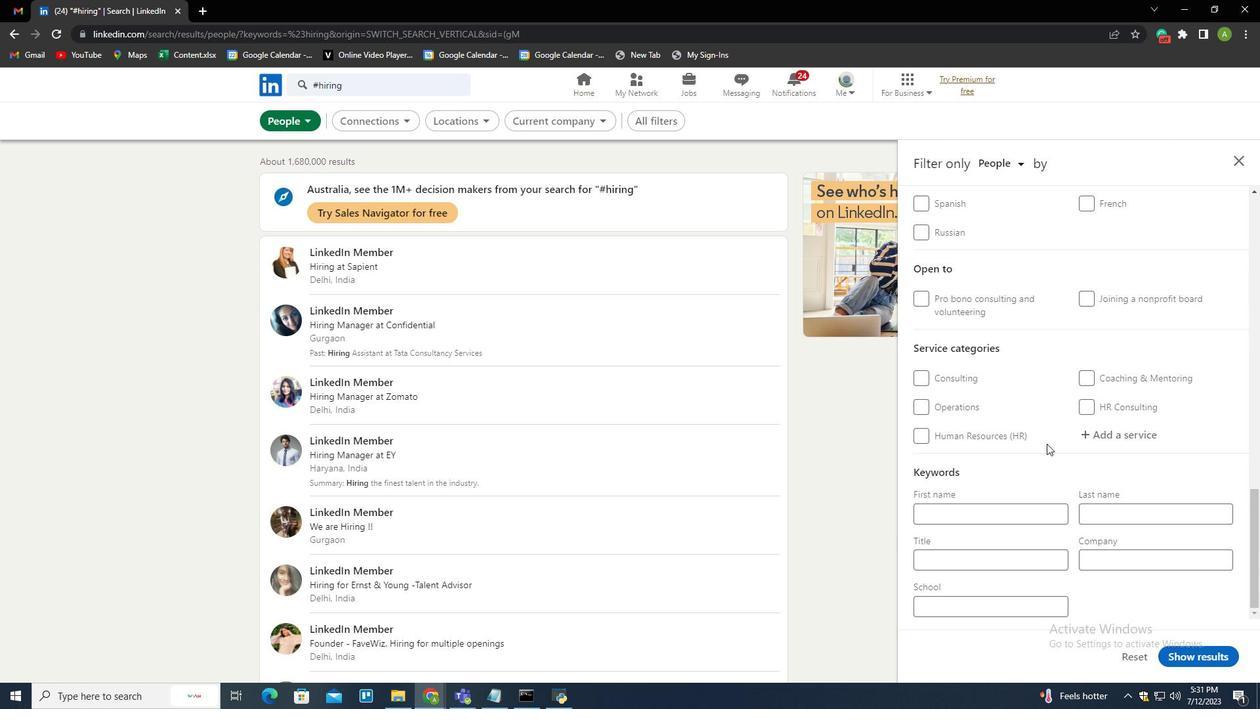 
Action: Mouse moved to (1110, 563)
Screenshot: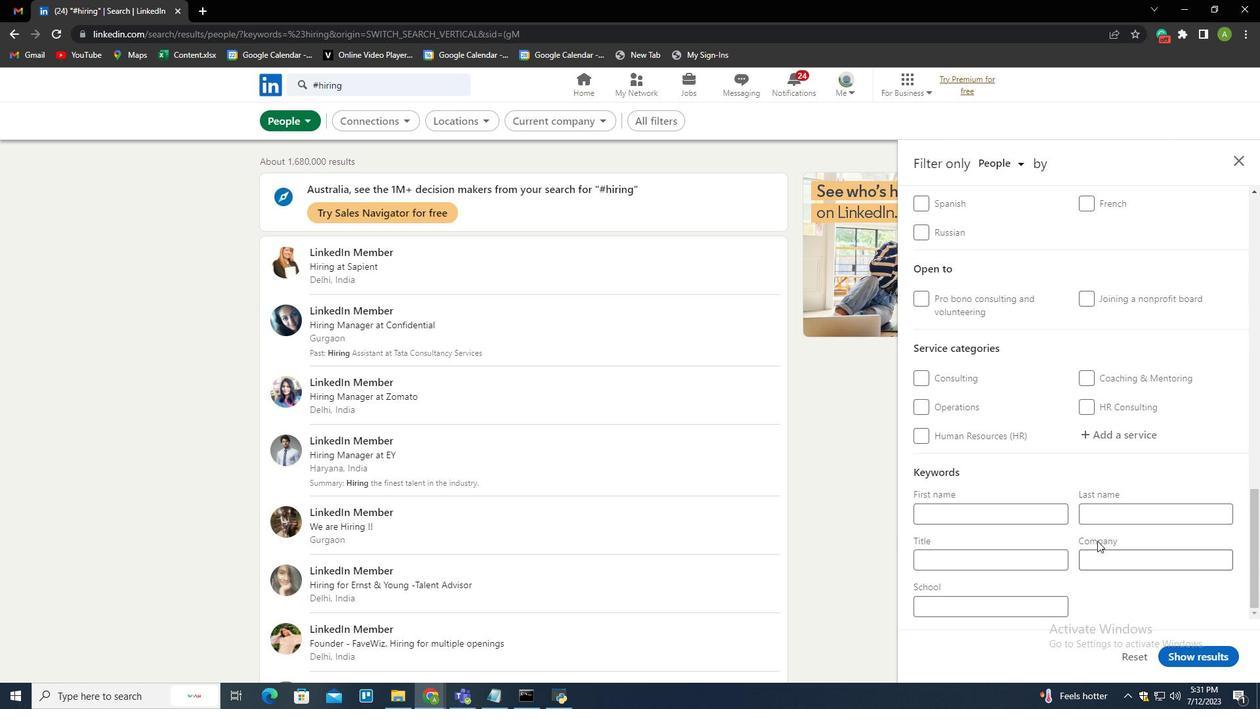 
Action: Mouse pressed left at (1110, 563)
Screenshot: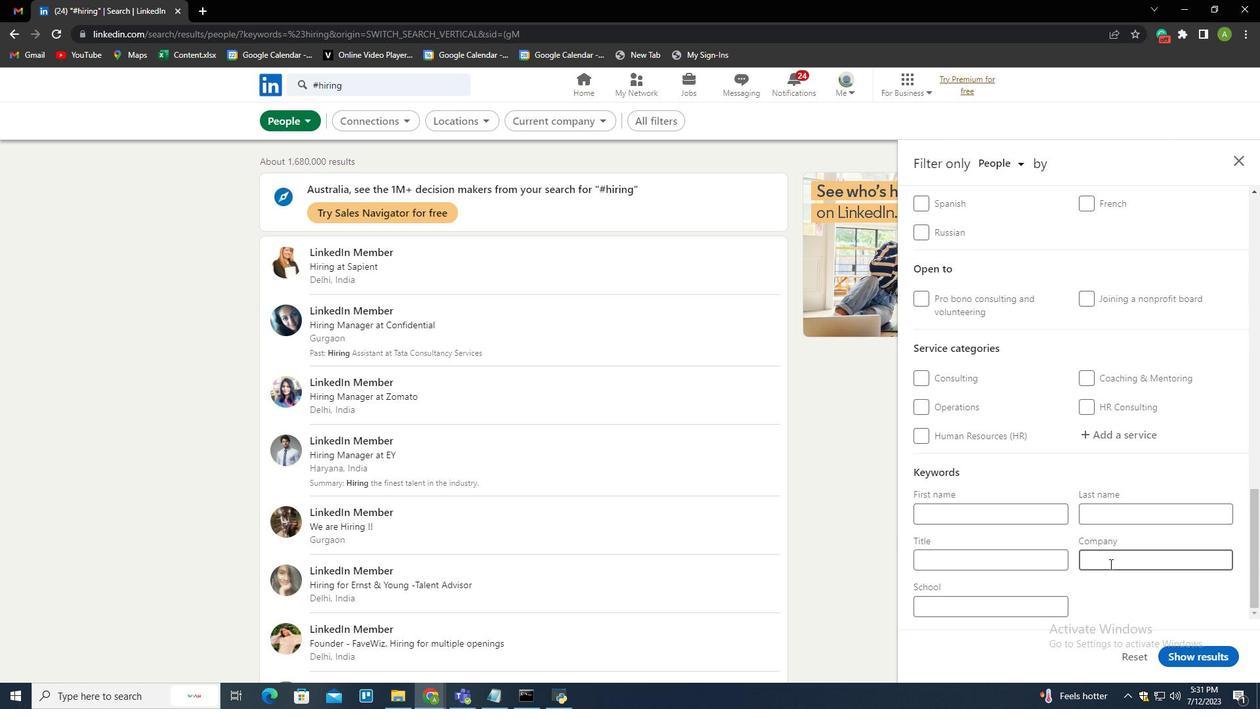 
Action: Key pressed <Key.shift>Google
Screenshot: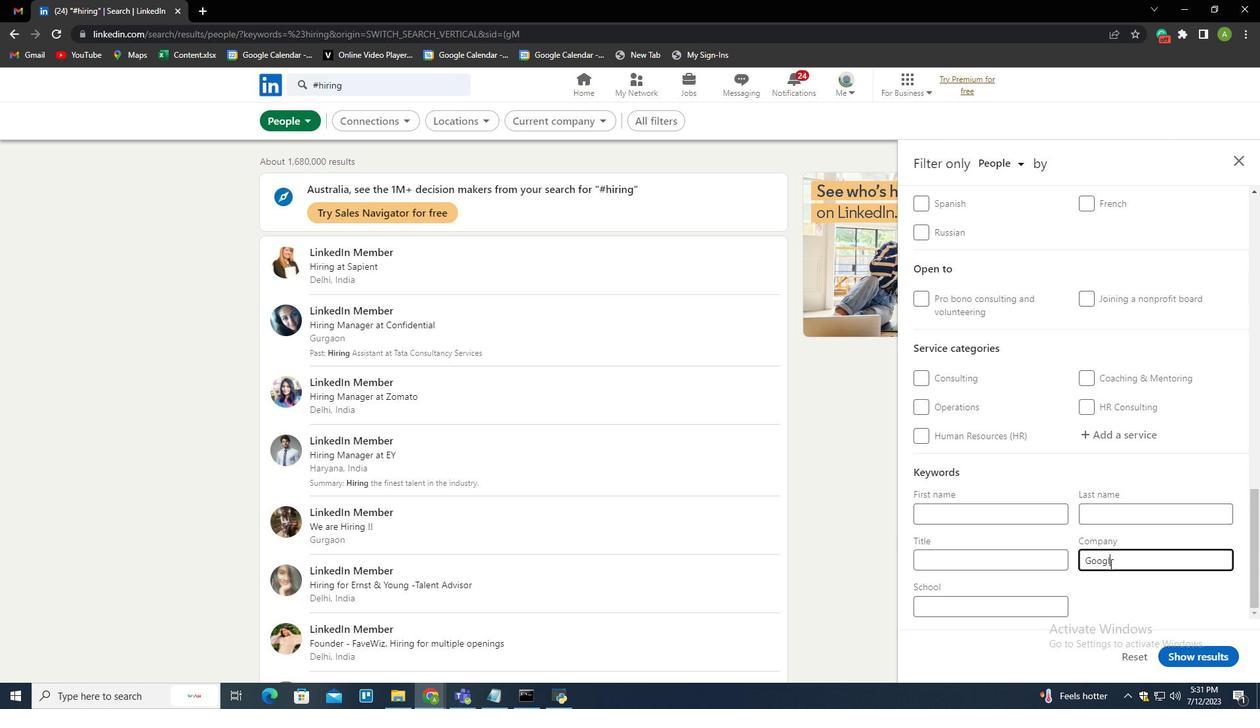 
Action: Mouse moved to (1186, 659)
Screenshot: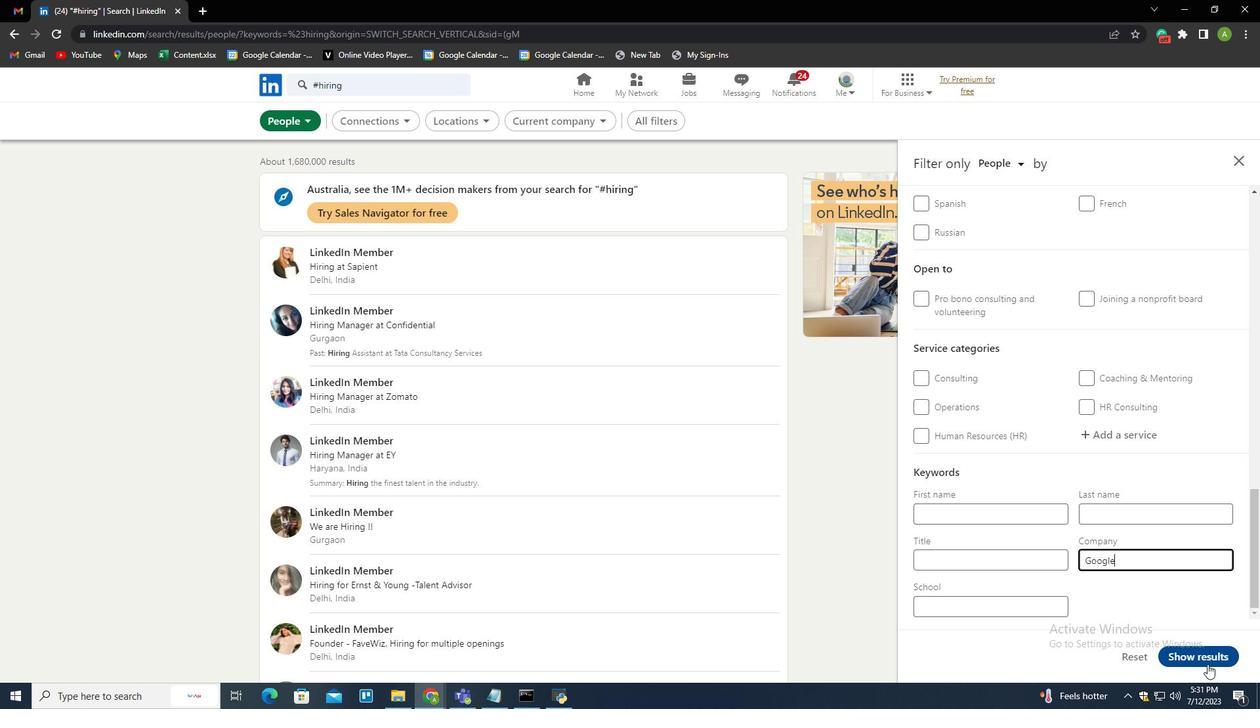 
Action: Mouse pressed left at (1186, 659)
Screenshot: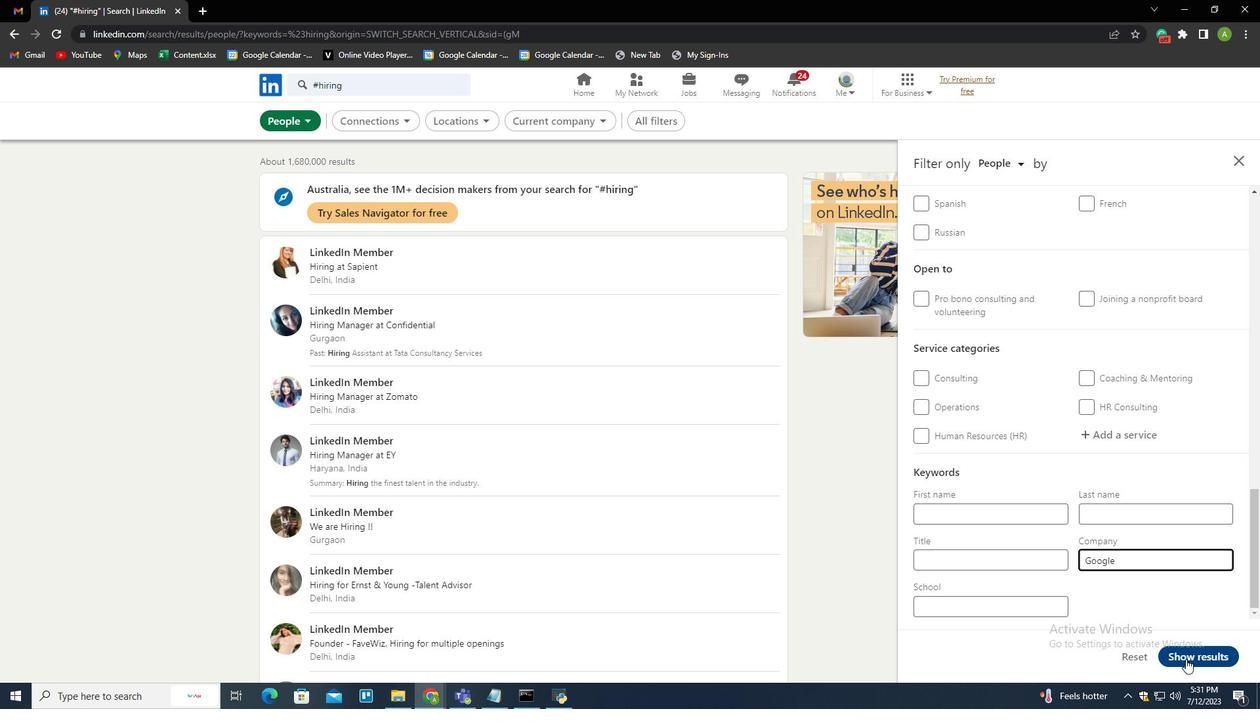 
